 Task: Look for properties with their price reduced in the last 7 days.
Action: Mouse moved to (620, 57)
Screenshot: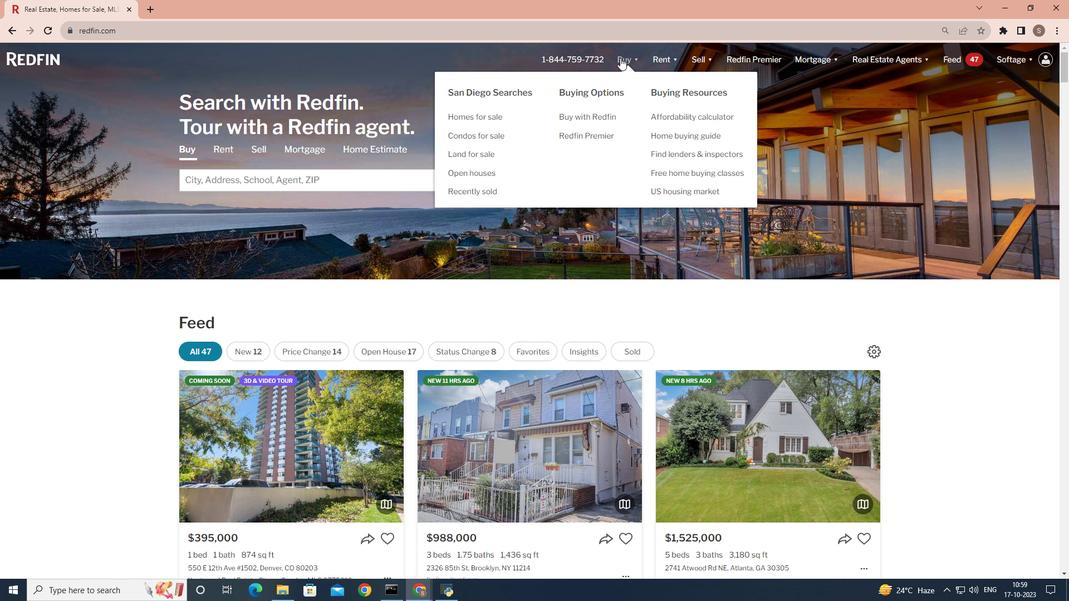 
Action: Mouse pressed left at (620, 57)
Screenshot: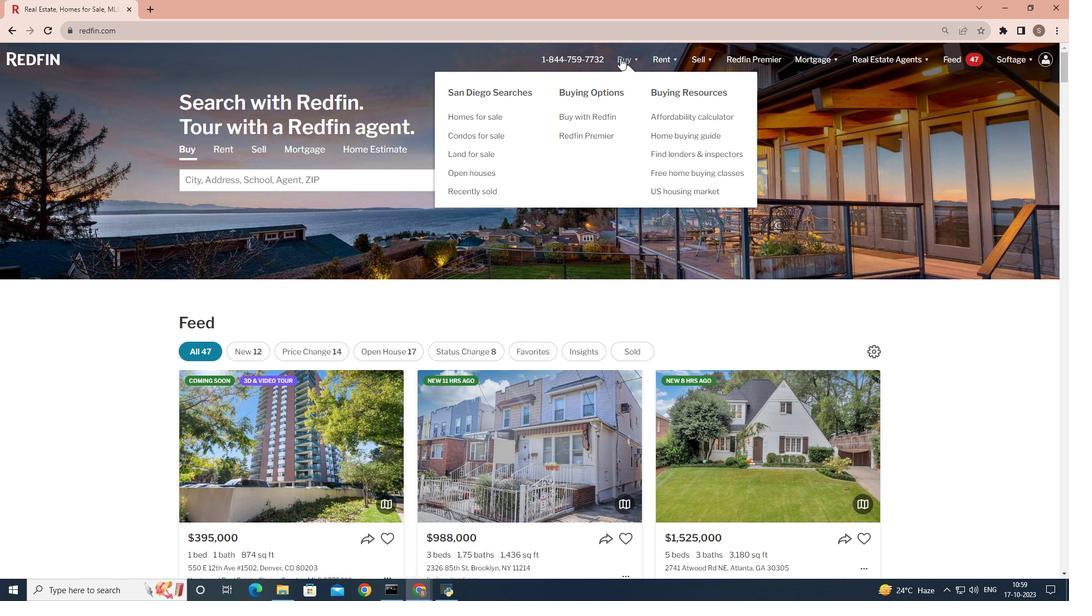 
Action: Mouse moved to (315, 230)
Screenshot: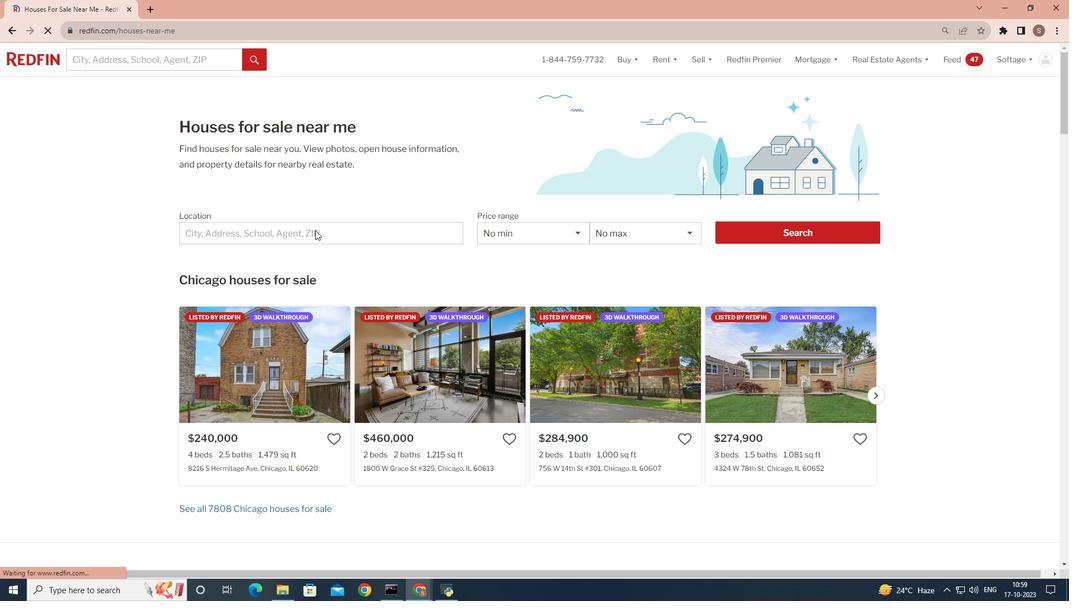 
Action: Mouse pressed left at (315, 230)
Screenshot: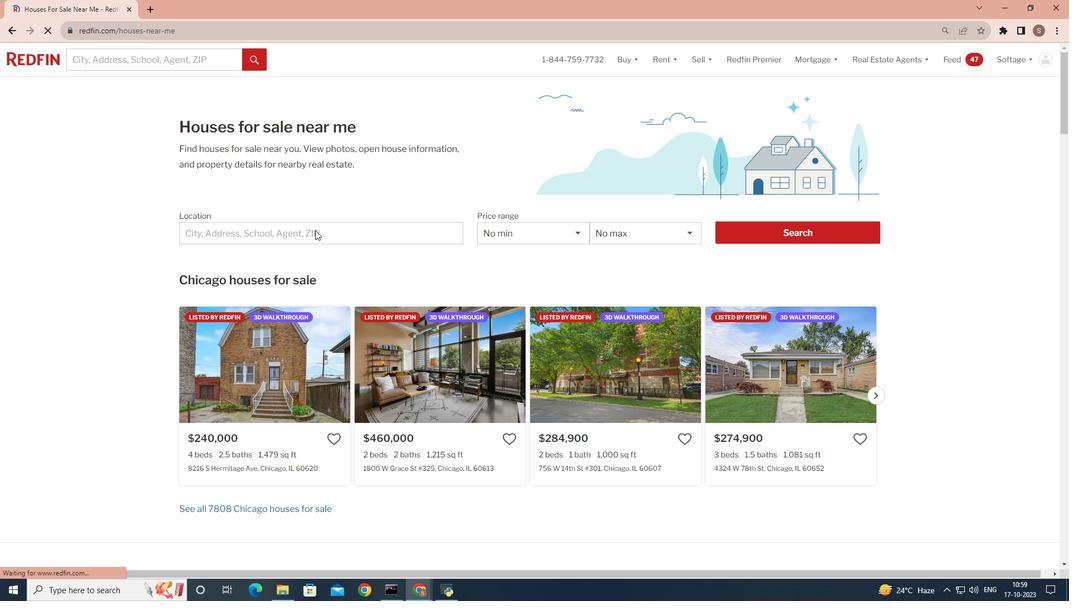 
Action: Mouse moved to (314, 230)
Screenshot: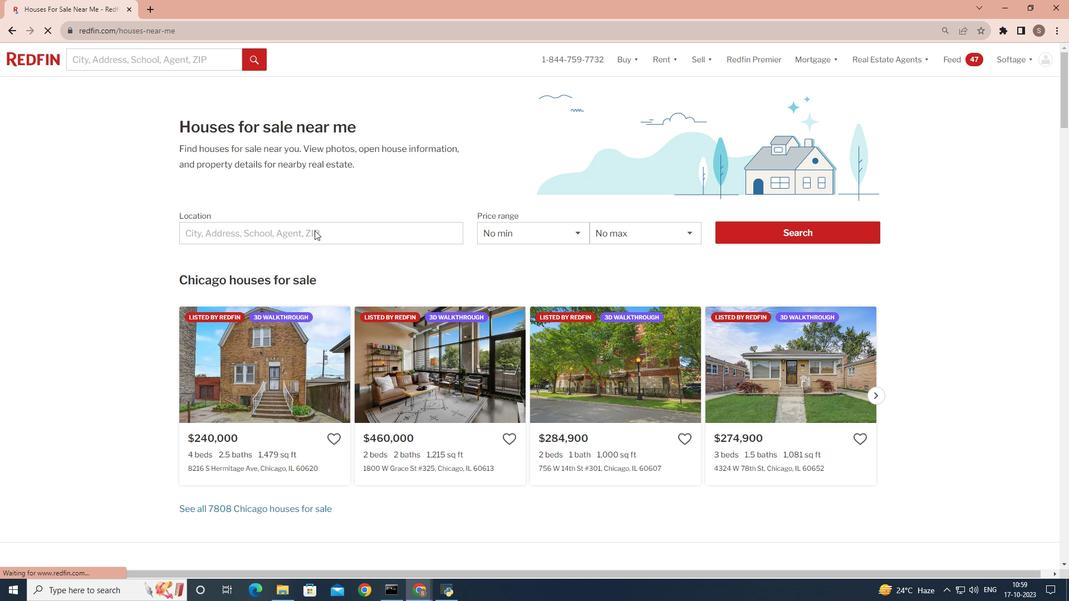 
Action: Mouse pressed left at (314, 230)
Screenshot: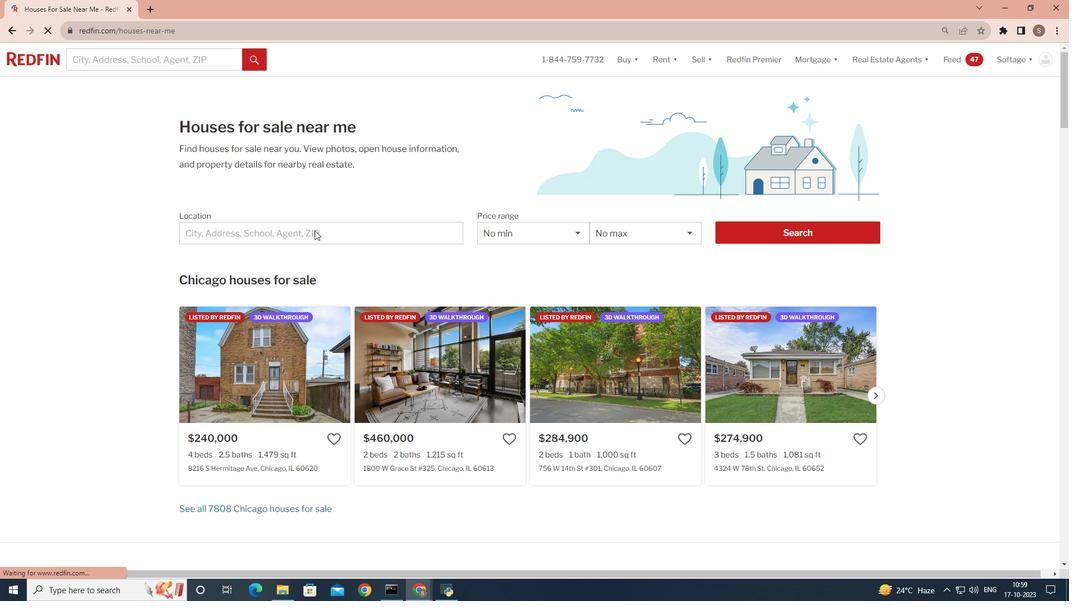 
Action: Mouse pressed left at (314, 230)
Screenshot: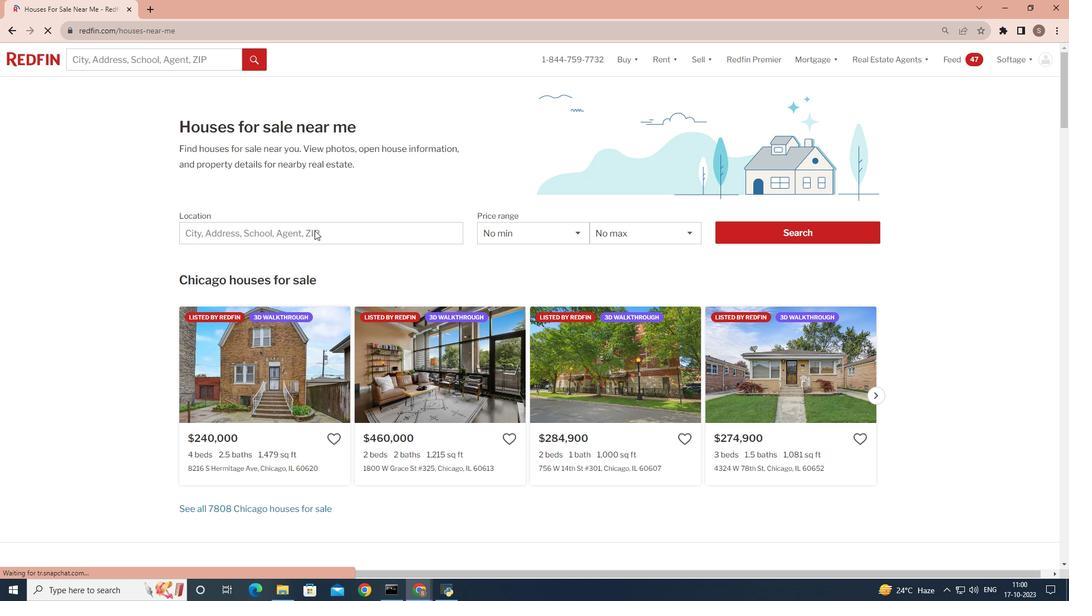 
Action: Key pressed <Key.shift>San<Key.space><Key.shift>Diego
Screenshot: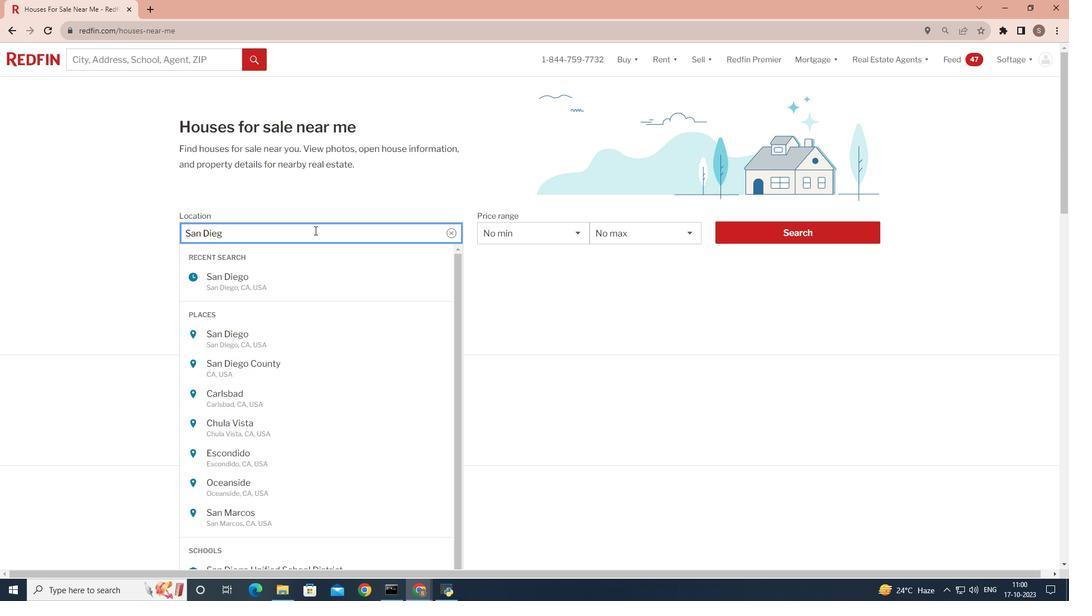 
Action: Mouse moved to (740, 225)
Screenshot: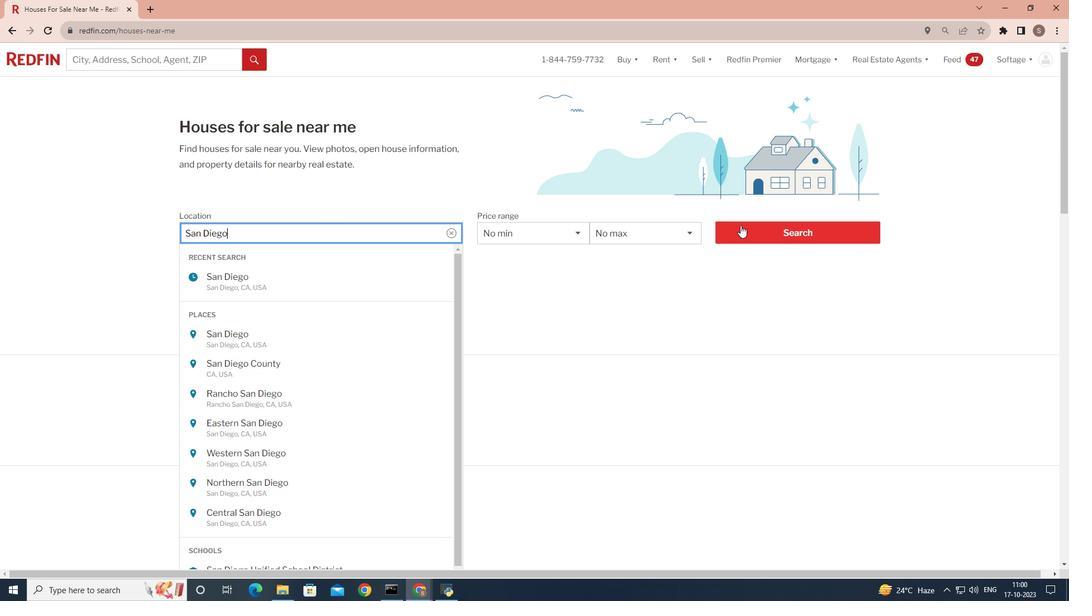 
Action: Mouse pressed left at (740, 225)
Screenshot: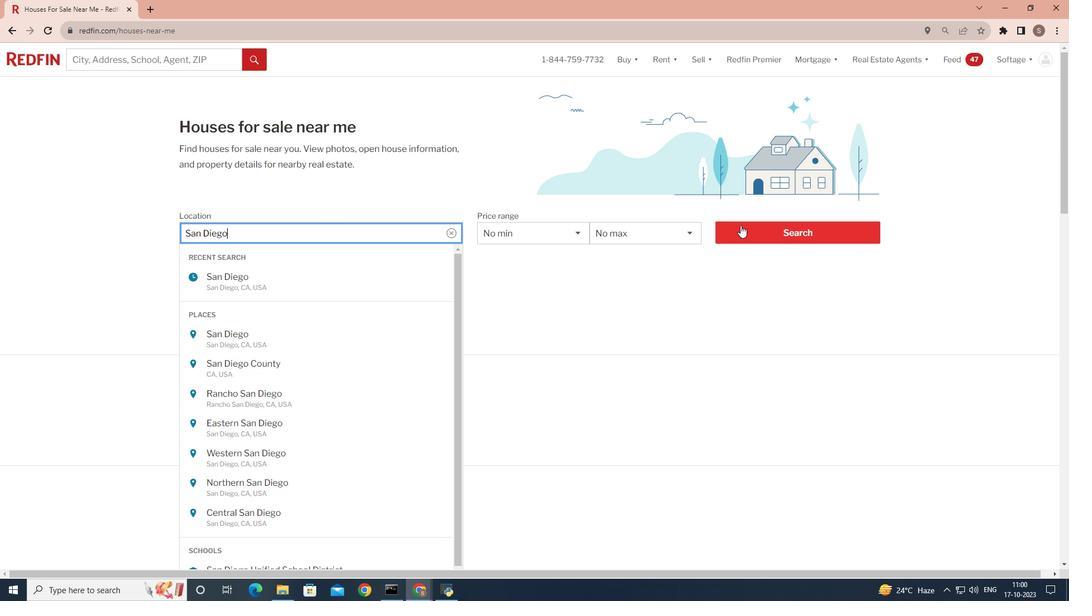
Action: Mouse moved to (761, 231)
Screenshot: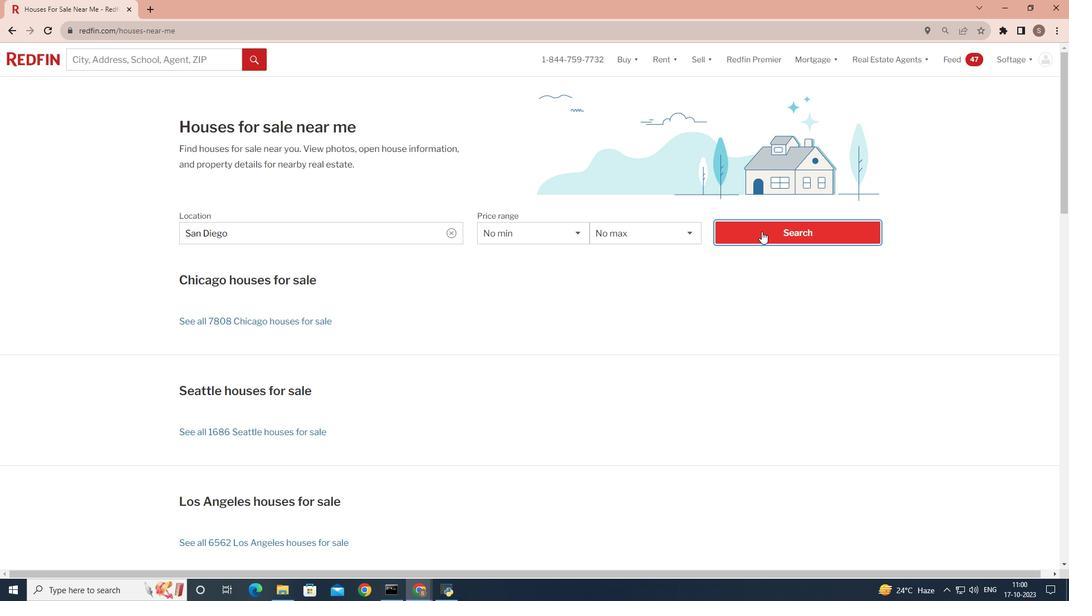 
Action: Mouse pressed left at (761, 231)
Screenshot: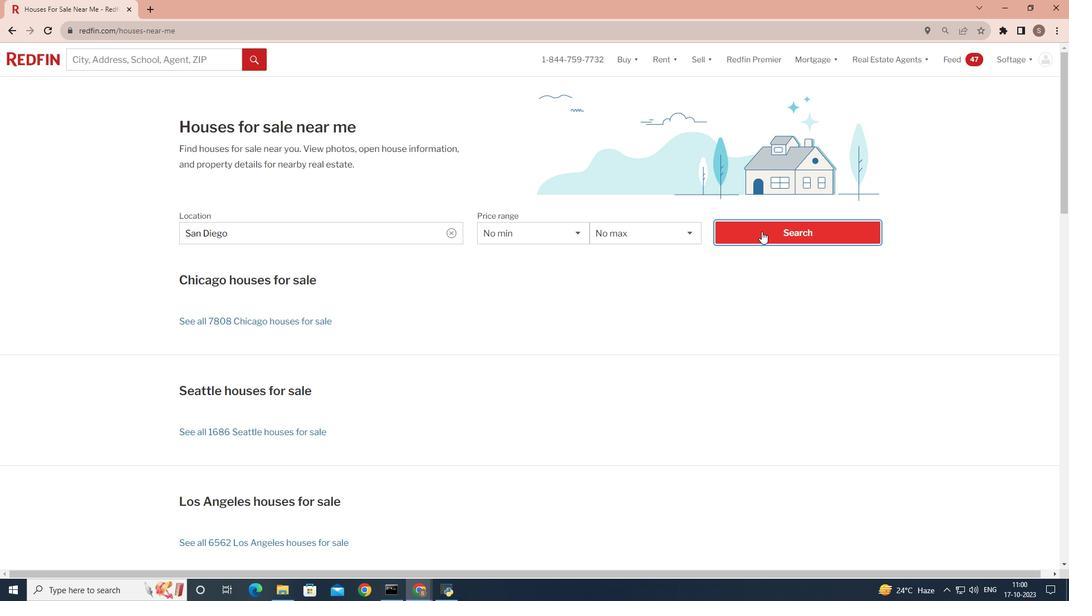 
Action: Mouse moved to (955, 133)
Screenshot: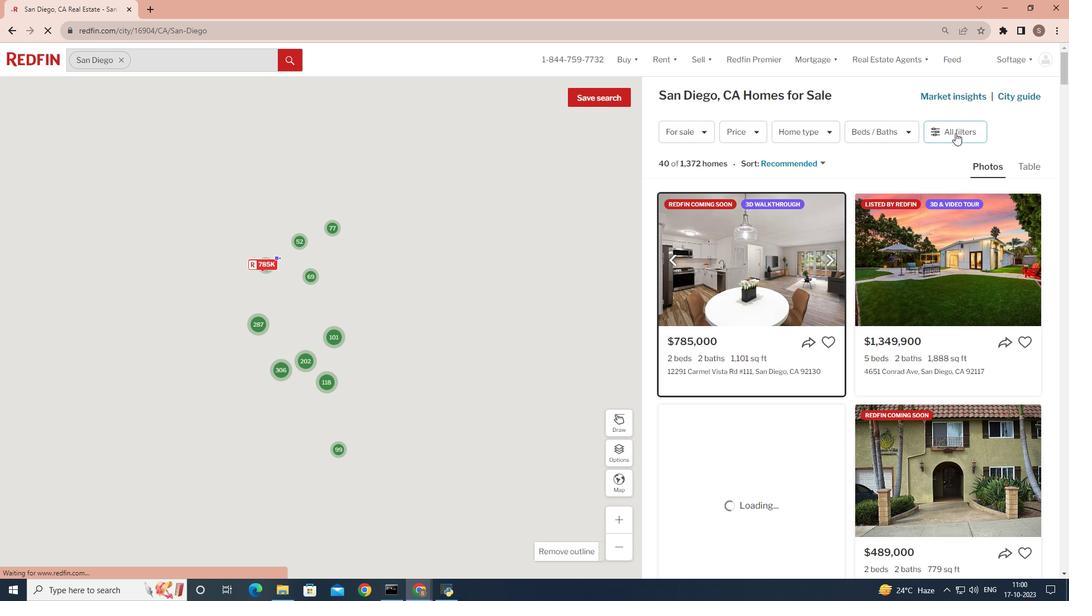 
Action: Mouse pressed left at (955, 133)
Screenshot: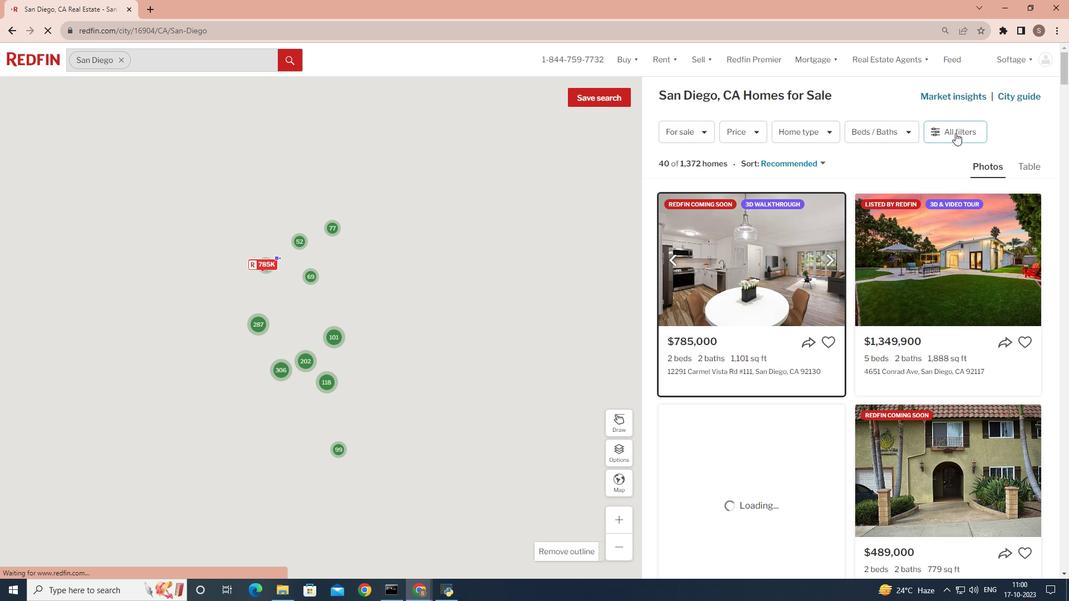 
Action: Mouse moved to (958, 131)
Screenshot: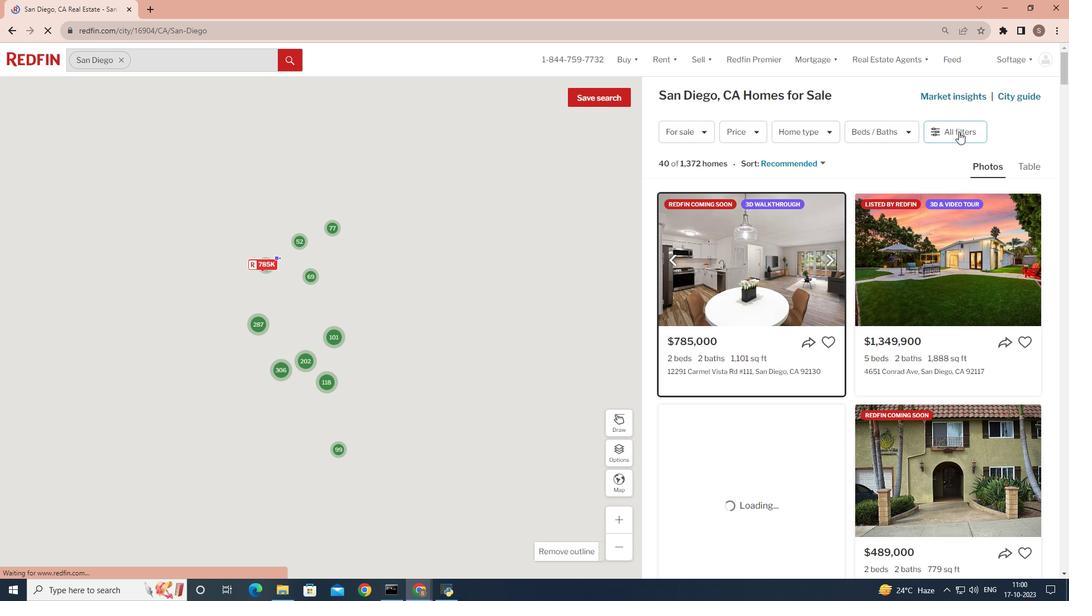 
Action: Mouse pressed left at (958, 131)
Screenshot: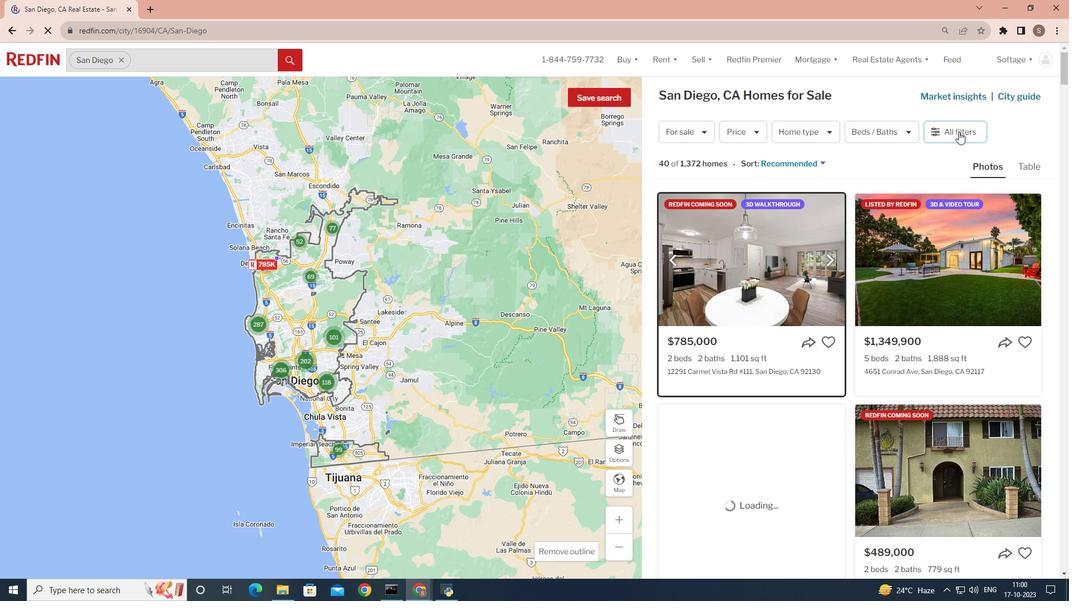 
Action: Mouse moved to (959, 131)
Screenshot: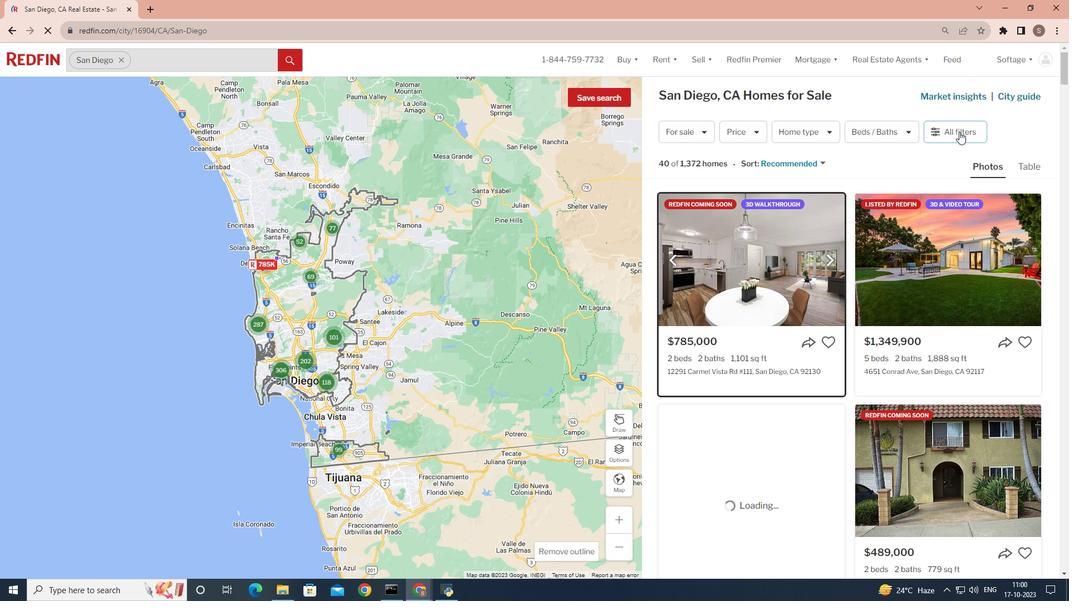 
Action: Mouse pressed left at (959, 131)
Screenshot: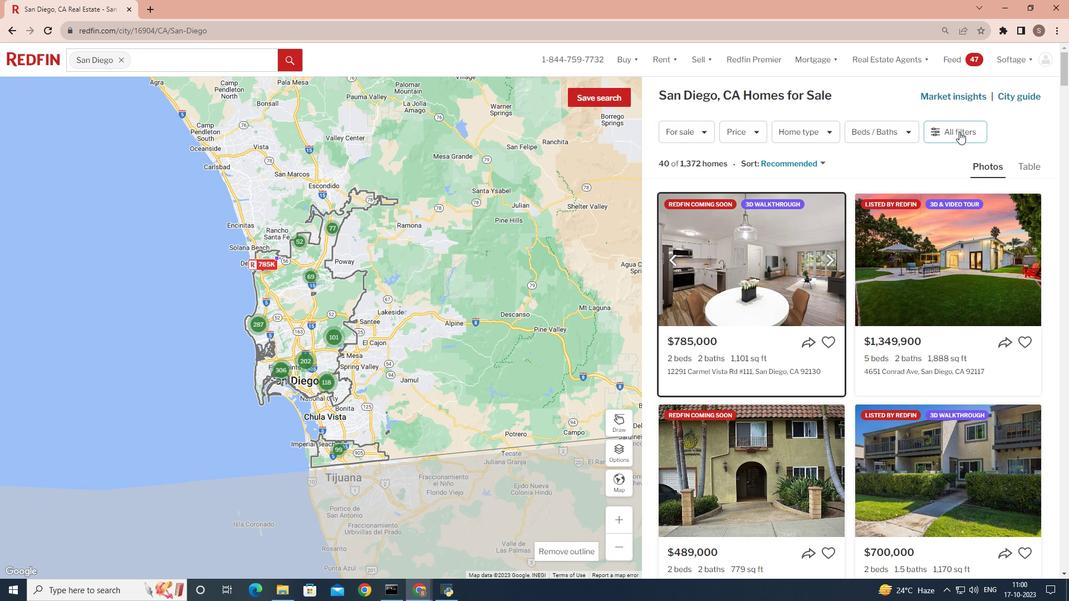 
Action: Mouse moved to (895, 292)
Screenshot: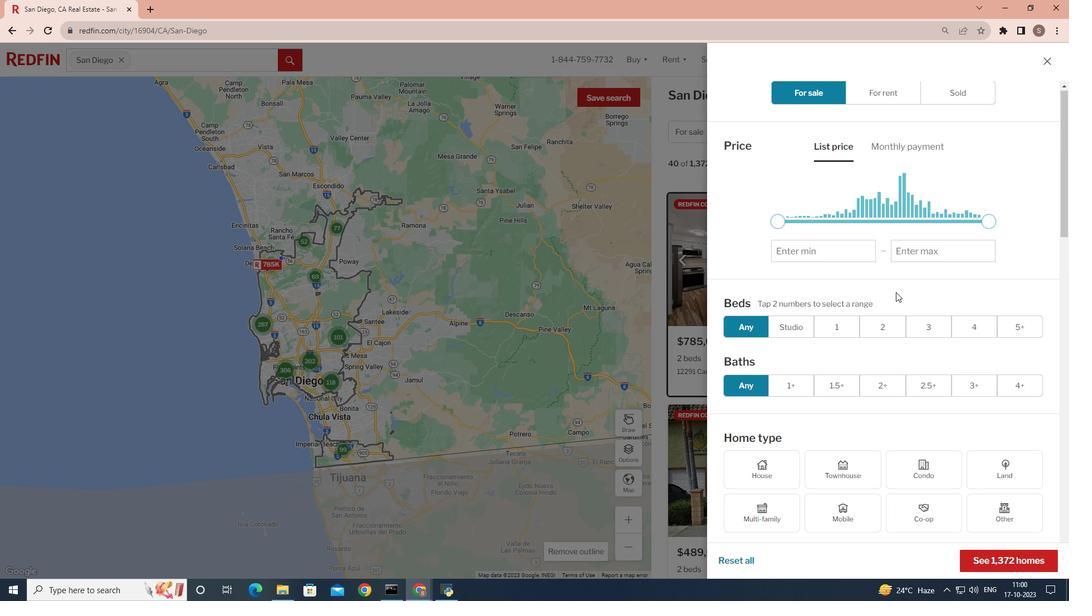 
Action: Mouse scrolled (895, 291) with delta (0, 0)
Screenshot: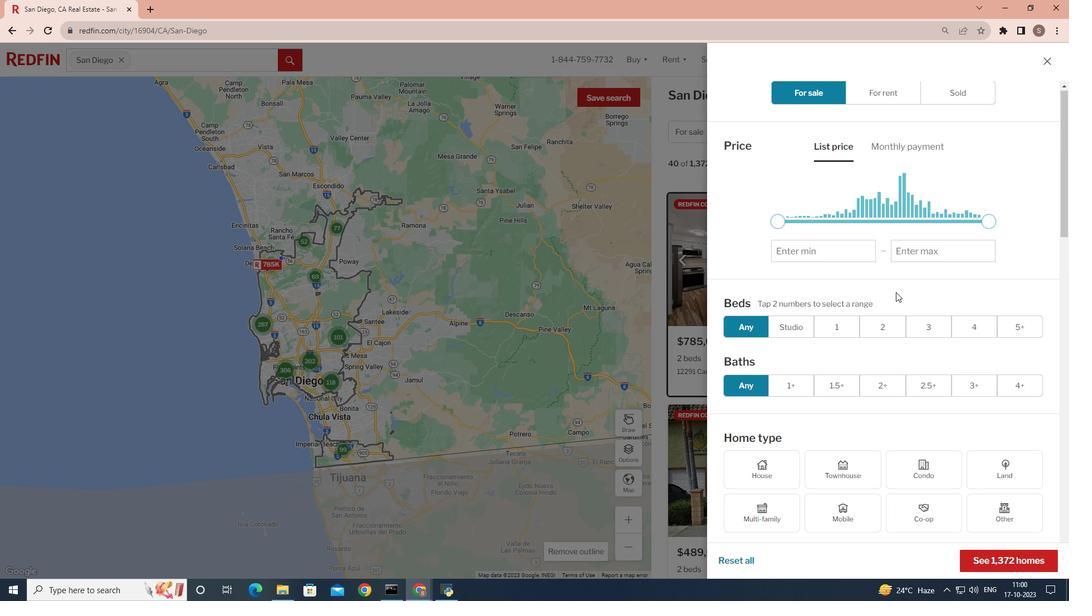 
Action: Mouse scrolled (895, 291) with delta (0, 0)
Screenshot: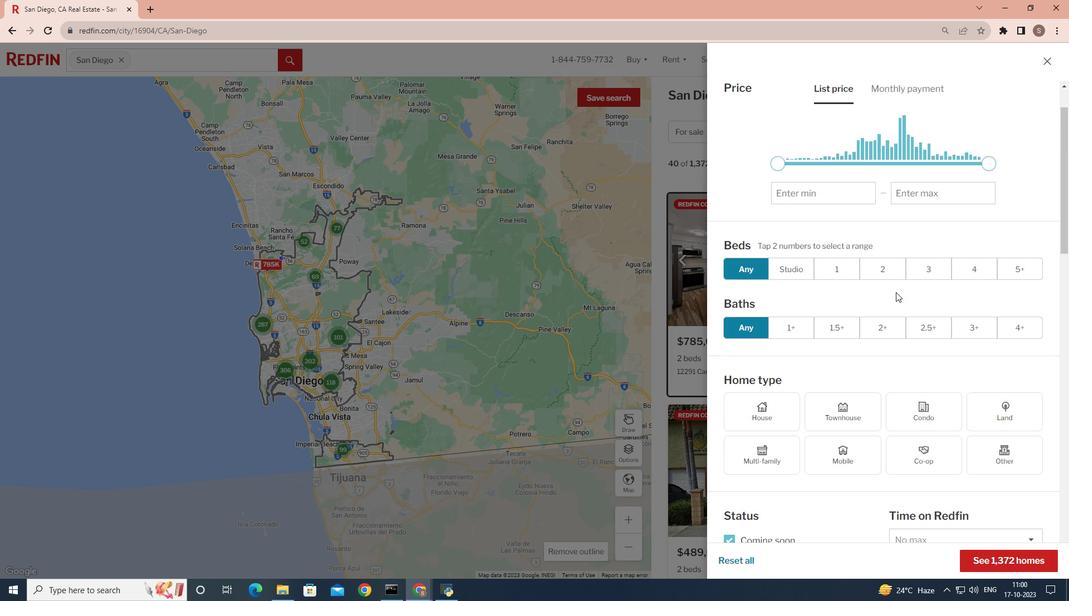 
Action: Mouse moved to (912, 285)
Screenshot: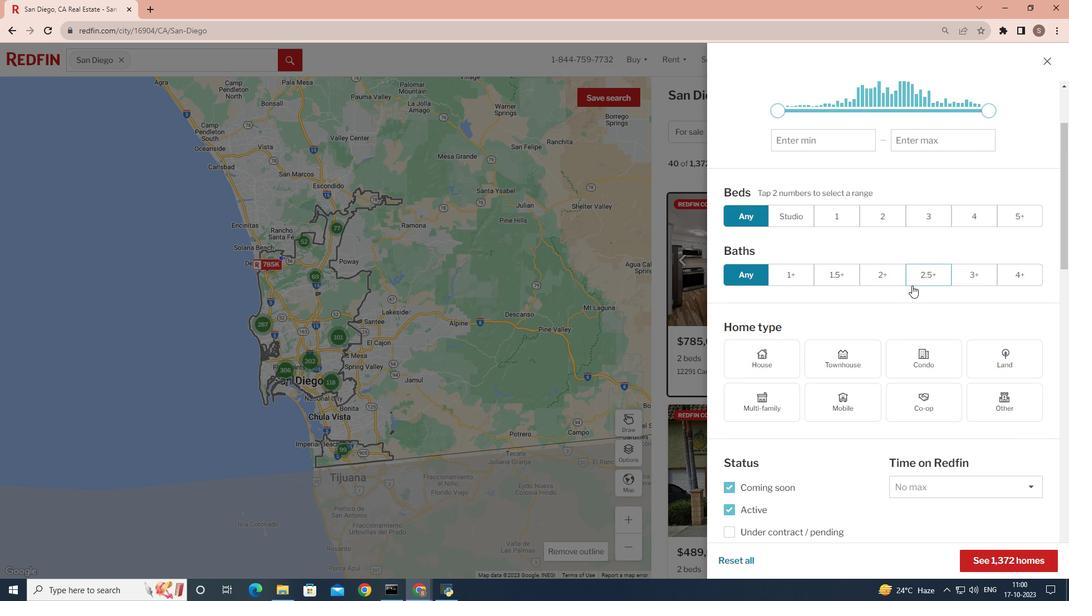 
Action: Mouse scrolled (912, 285) with delta (0, 0)
Screenshot: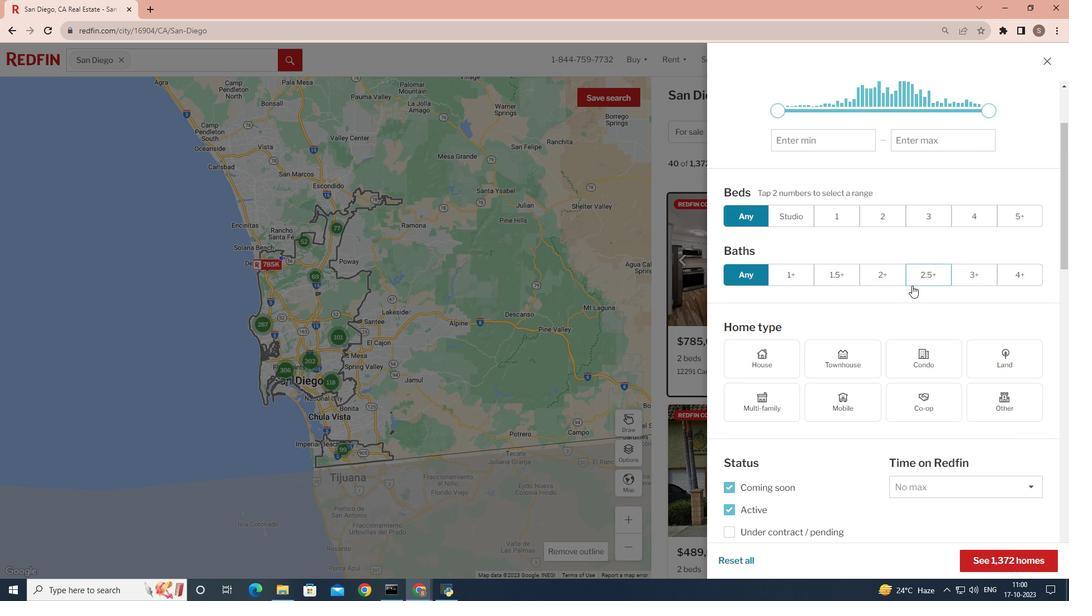 
Action: Mouse scrolled (912, 285) with delta (0, 0)
Screenshot: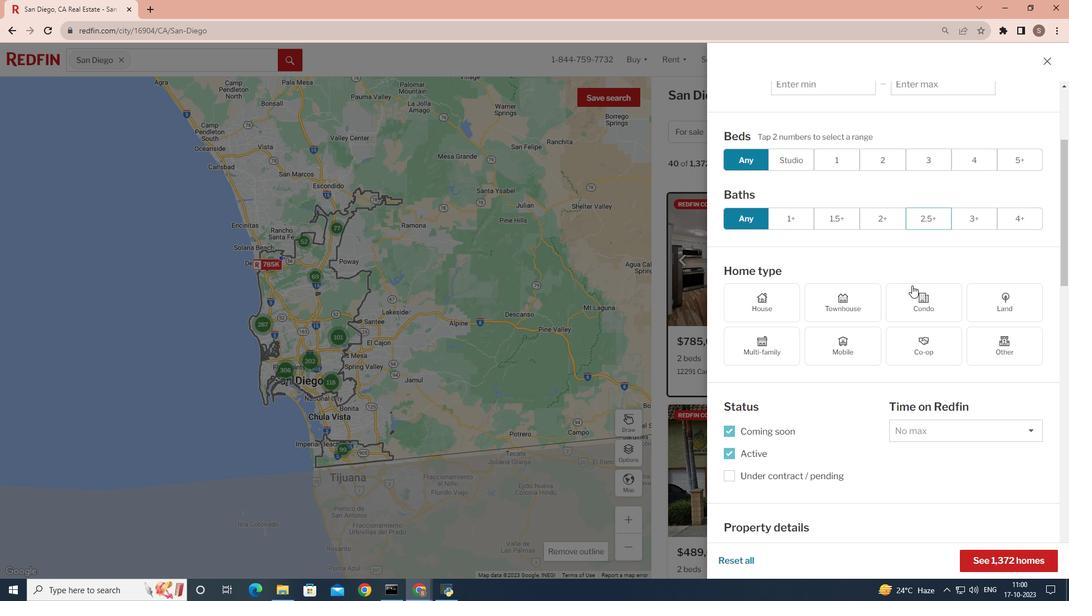 
Action: Mouse scrolled (912, 285) with delta (0, 0)
Screenshot: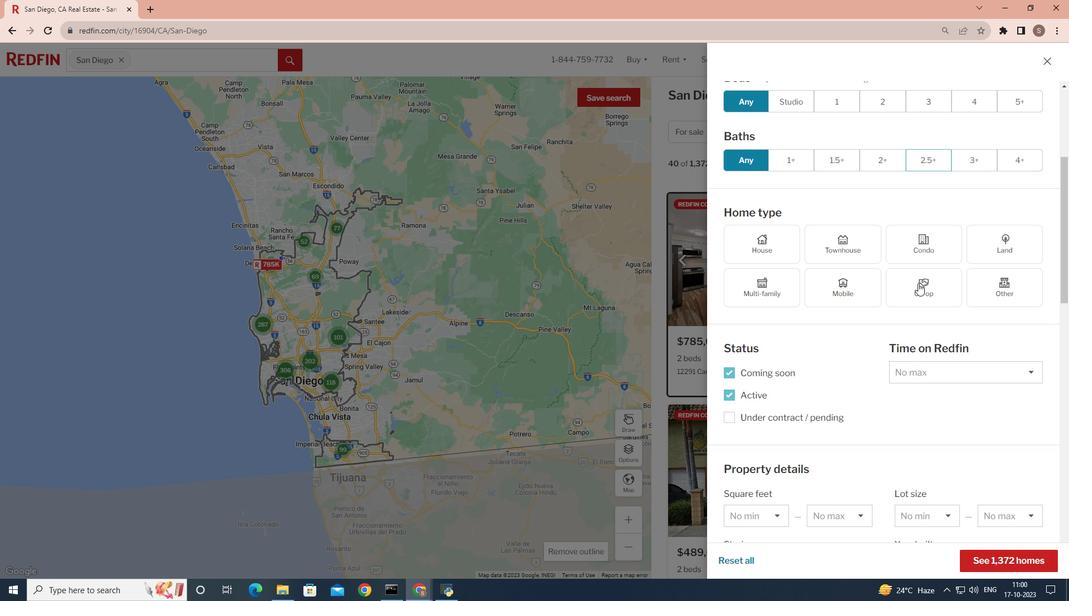 
Action: Mouse moved to (919, 283)
Screenshot: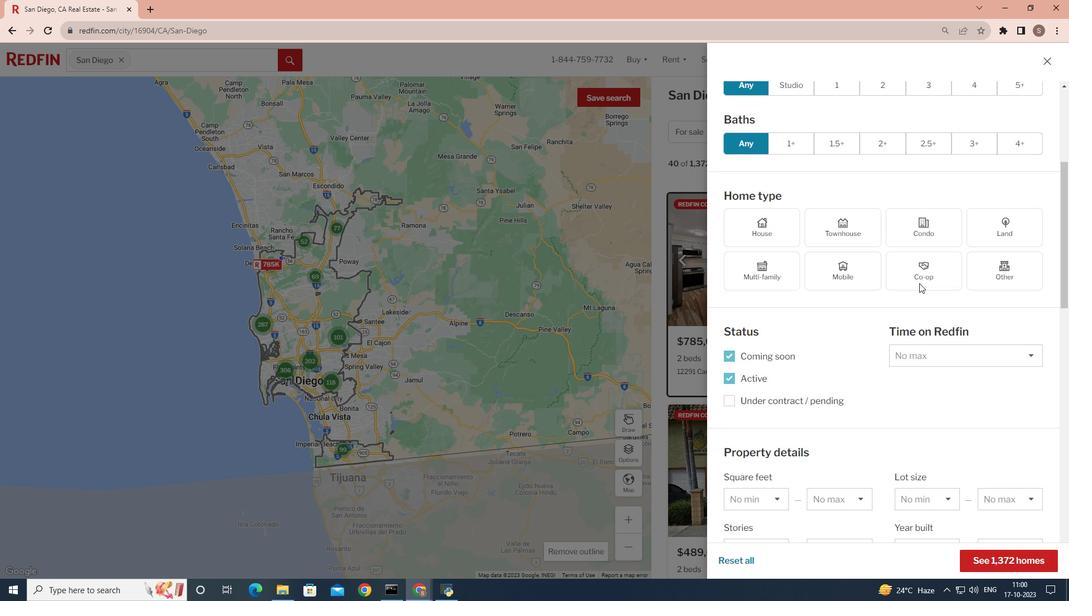 
Action: Mouse scrolled (919, 282) with delta (0, 0)
Screenshot: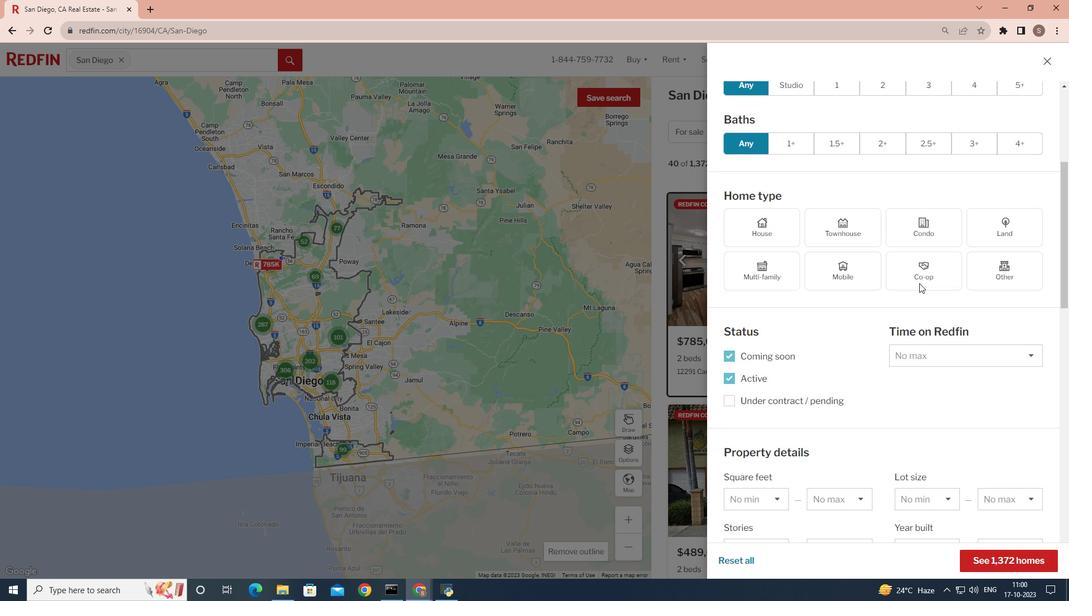 
Action: Mouse moved to (952, 272)
Screenshot: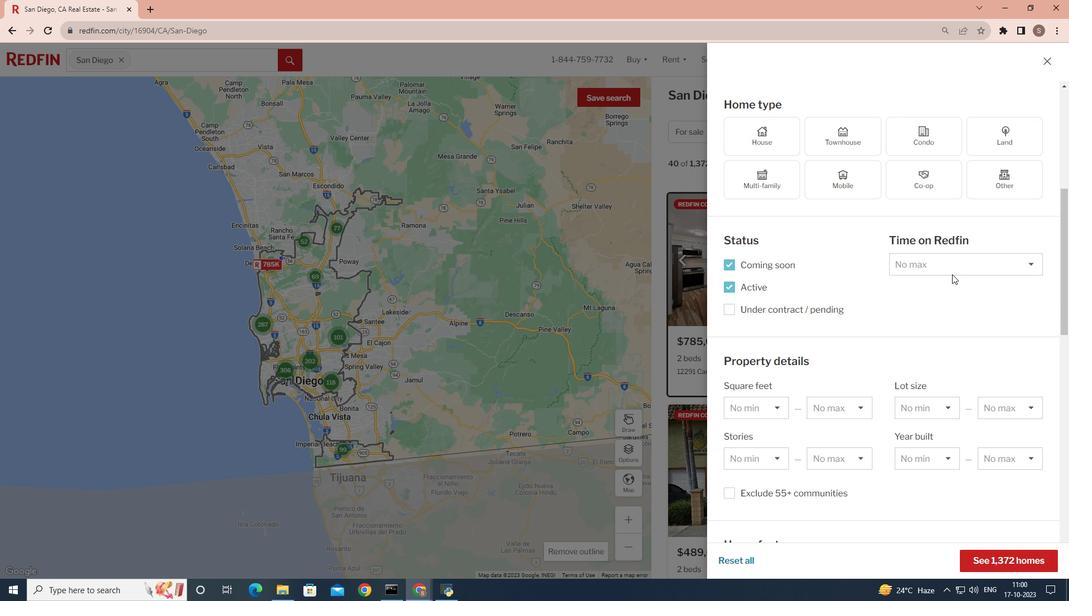 
Action: Mouse scrolled (952, 271) with delta (0, 0)
Screenshot: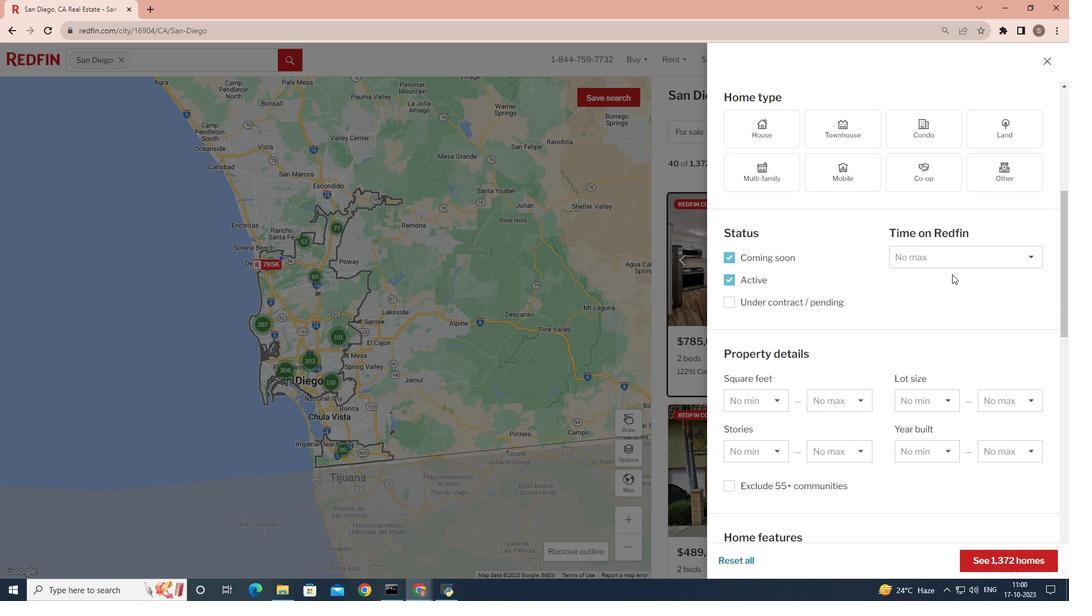 
Action: Mouse moved to (952, 274)
Screenshot: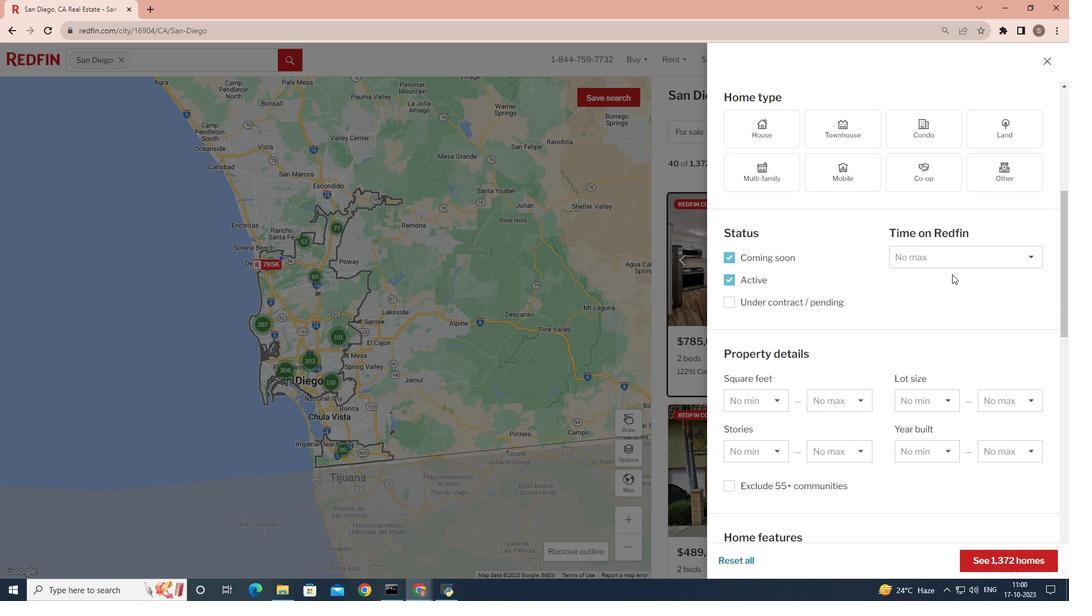 
Action: Mouse scrolled (952, 273) with delta (0, 0)
Screenshot: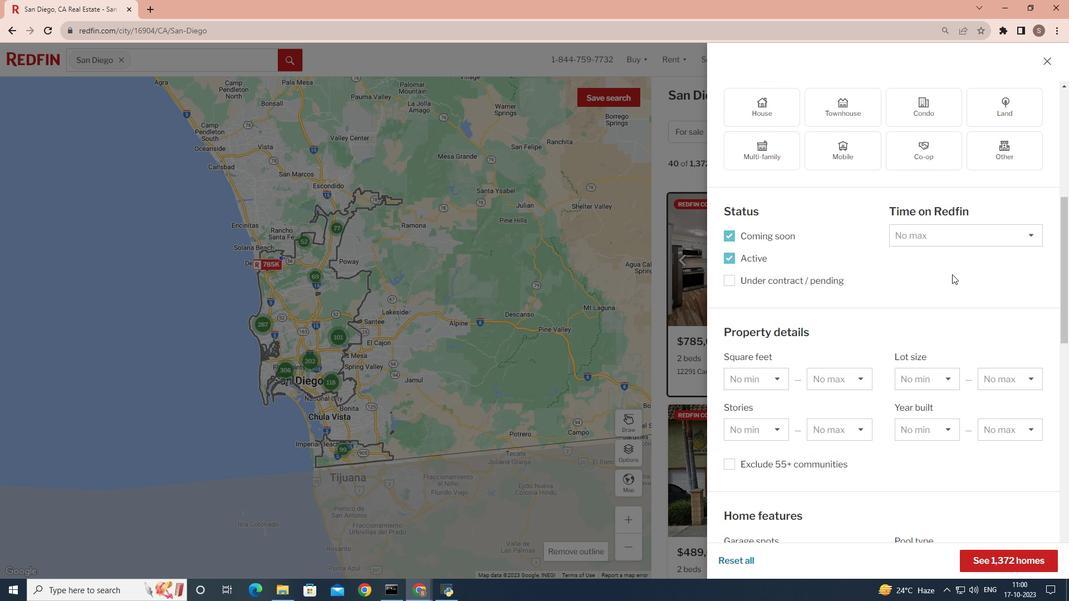 
Action: Mouse scrolled (952, 273) with delta (0, 0)
Screenshot: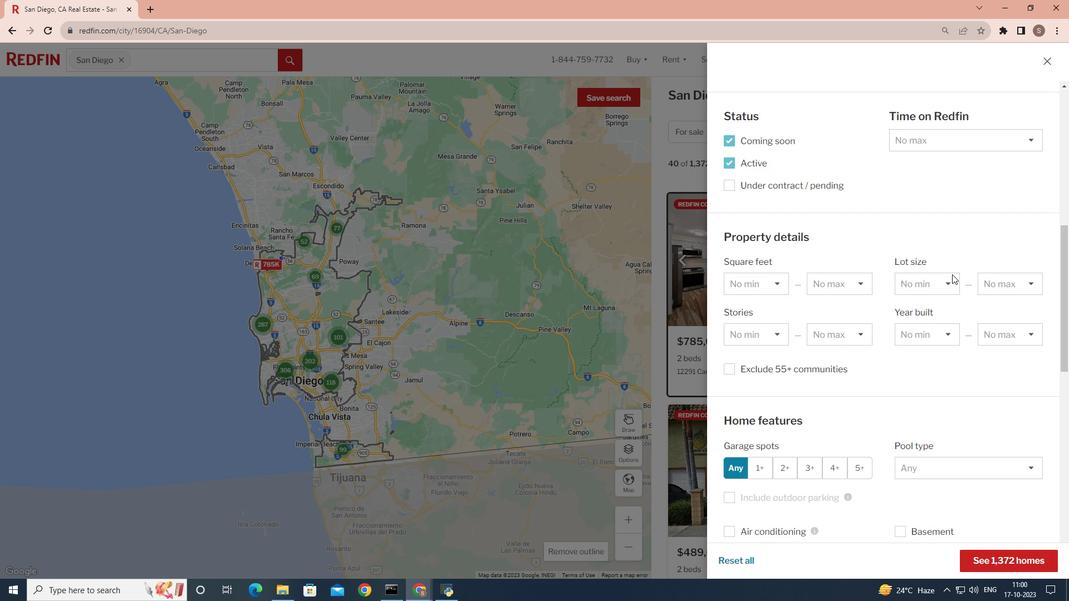 
Action: Mouse scrolled (952, 273) with delta (0, 0)
Screenshot: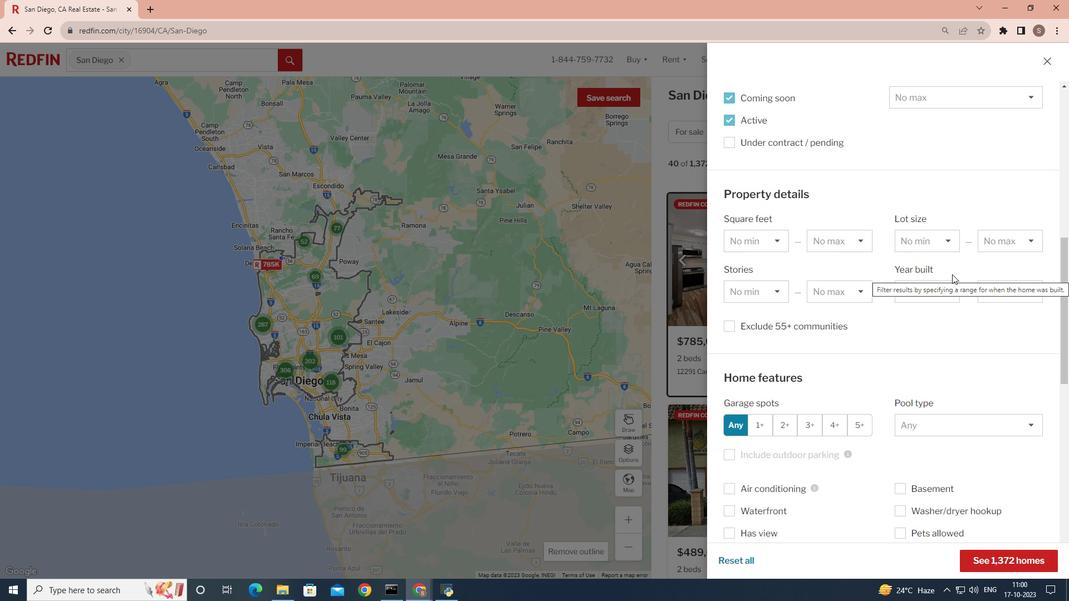 
Action: Mouse moved to (934, 278)
Screenshot: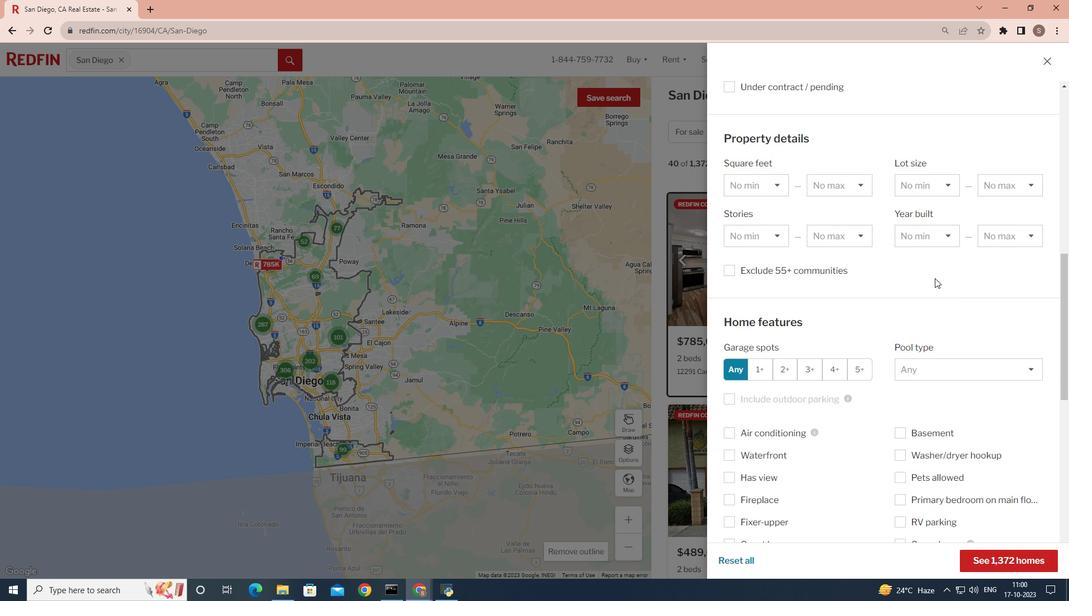 
Action: Mouse scrolled (934, 277) with delta (0, 0)
Screenshot: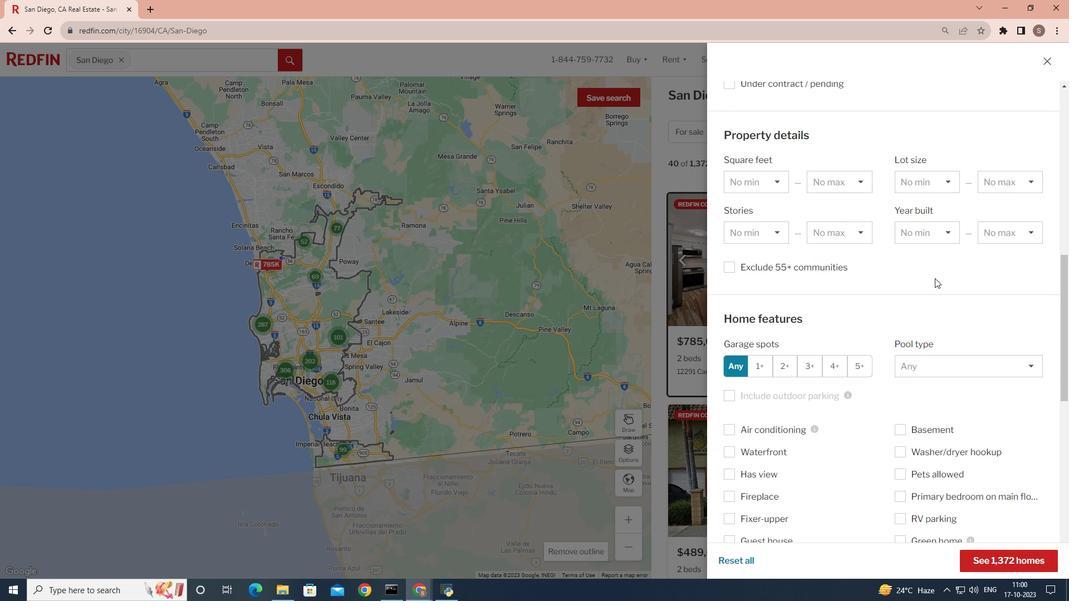 
Action: Mouse scrolled (934, 277) with delta (0, 0)
Screenshot: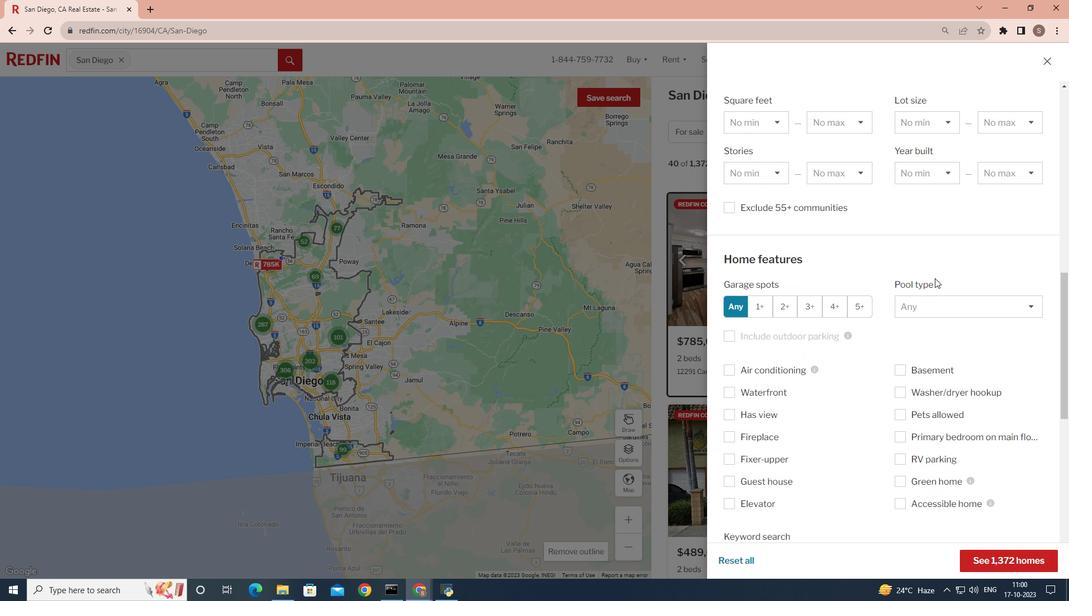 
Action: Mouse scrolled (934, 277) with delta (0, 0)
Screenshot: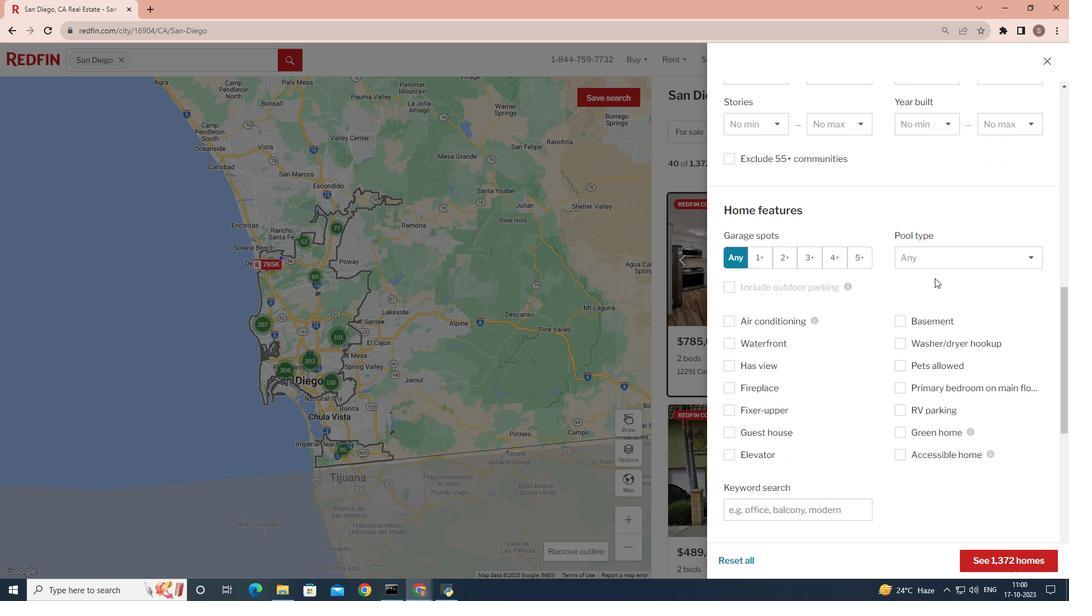 
Action: Mouse scrolled (934, 277) with delta (0, 0)
Screenshot: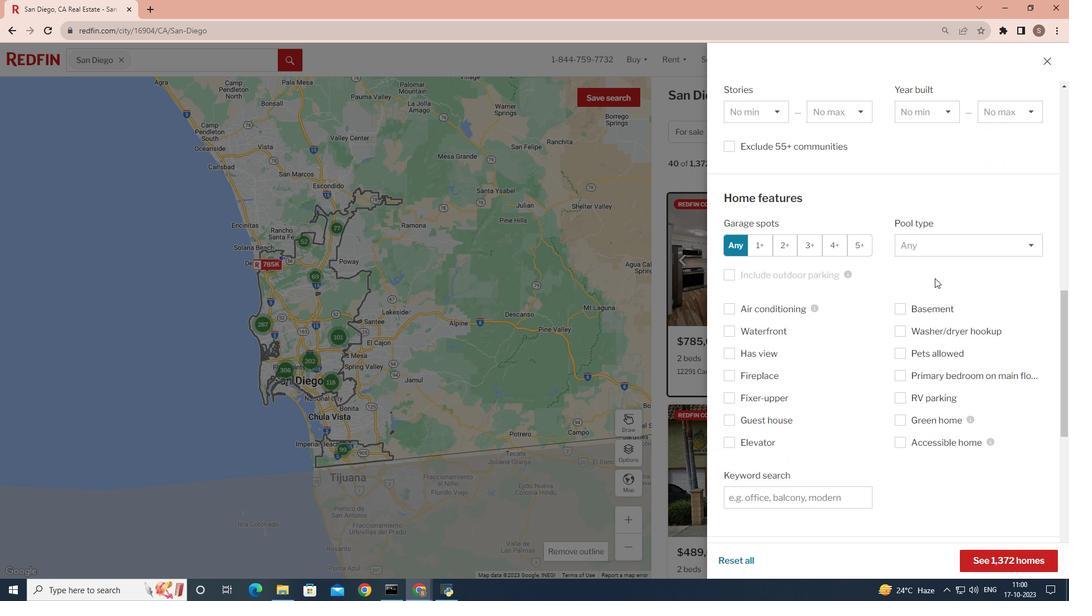 
Action: Mouse scrolled (934, 277) with delta (0, 0)
Screenshot: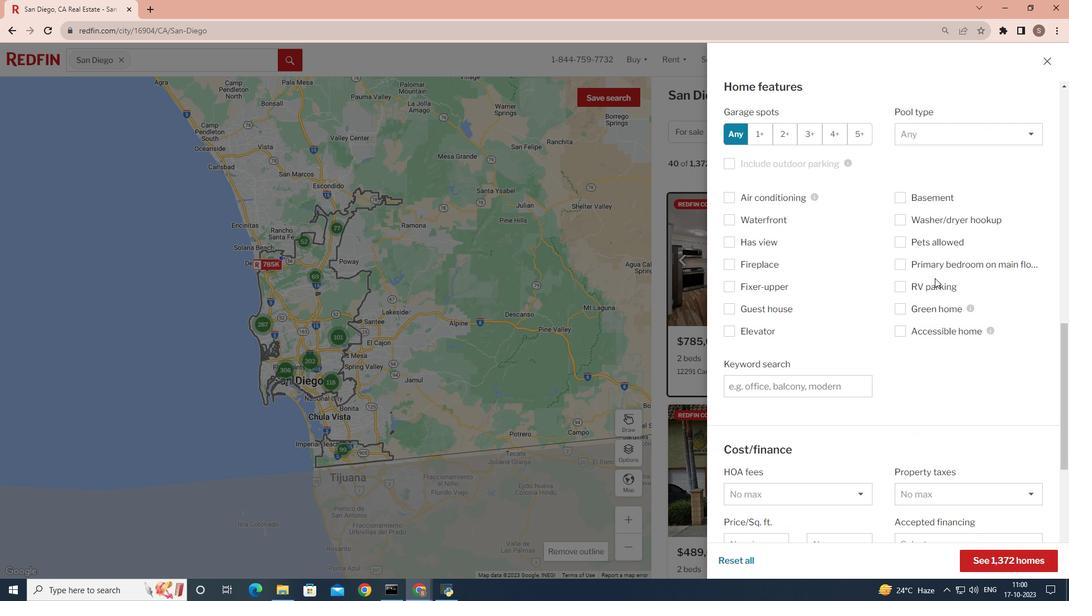 
Action: Mouse scrolled (934, 277) with delta (0, 0)
Screenshot: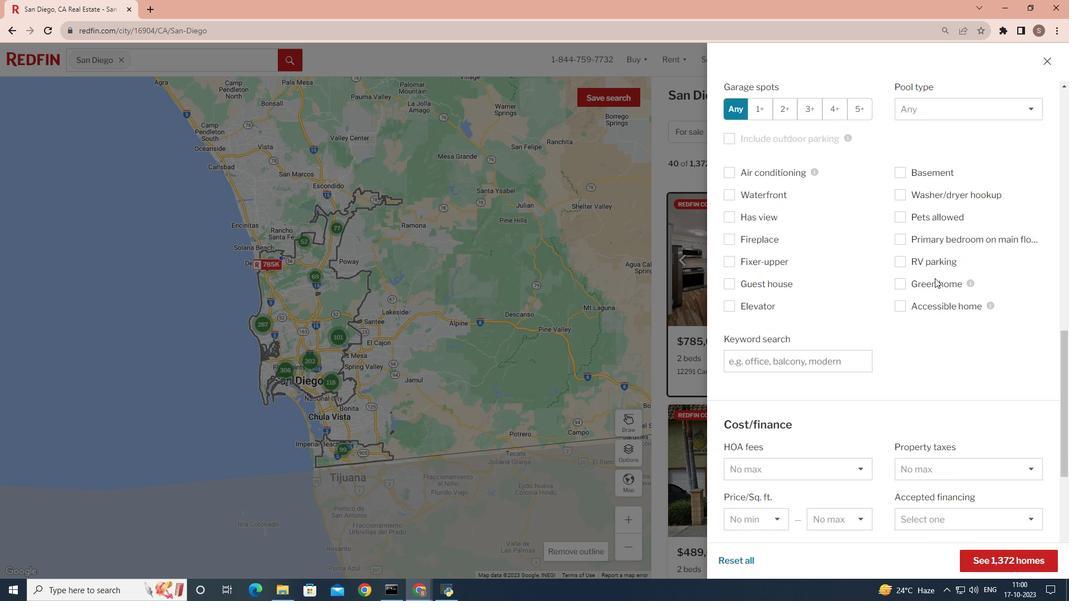 
Action: Mouse moved to (935, 278)
Screenshot: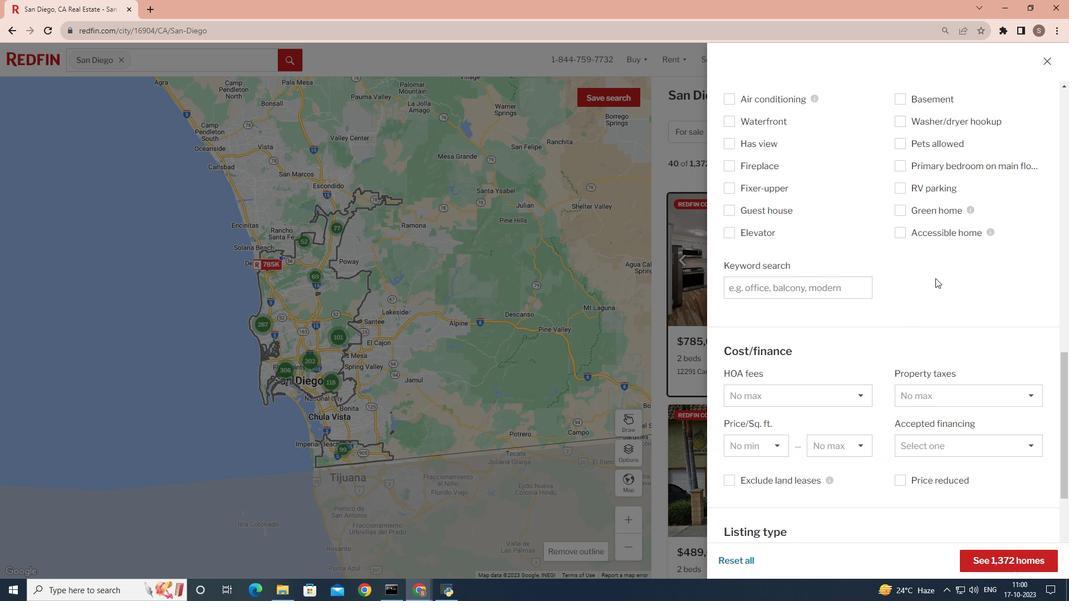
Action: Mouse scrolled (935, 277) with delta (0, 0)
Screenshot: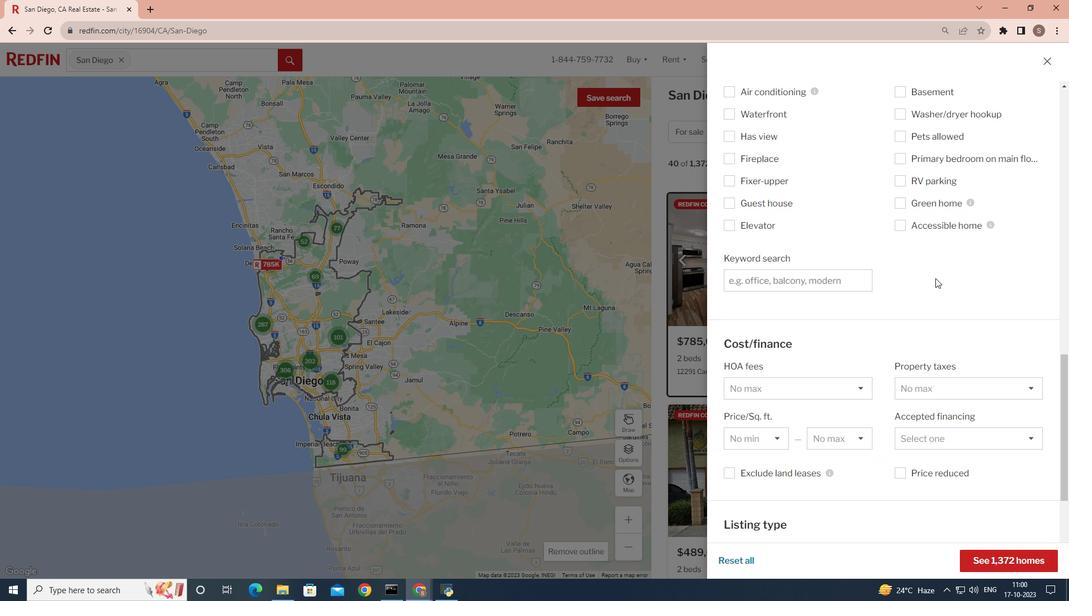 
Action: Mouse scrolled (935, 277) with delta (0, 0)
Screenshot: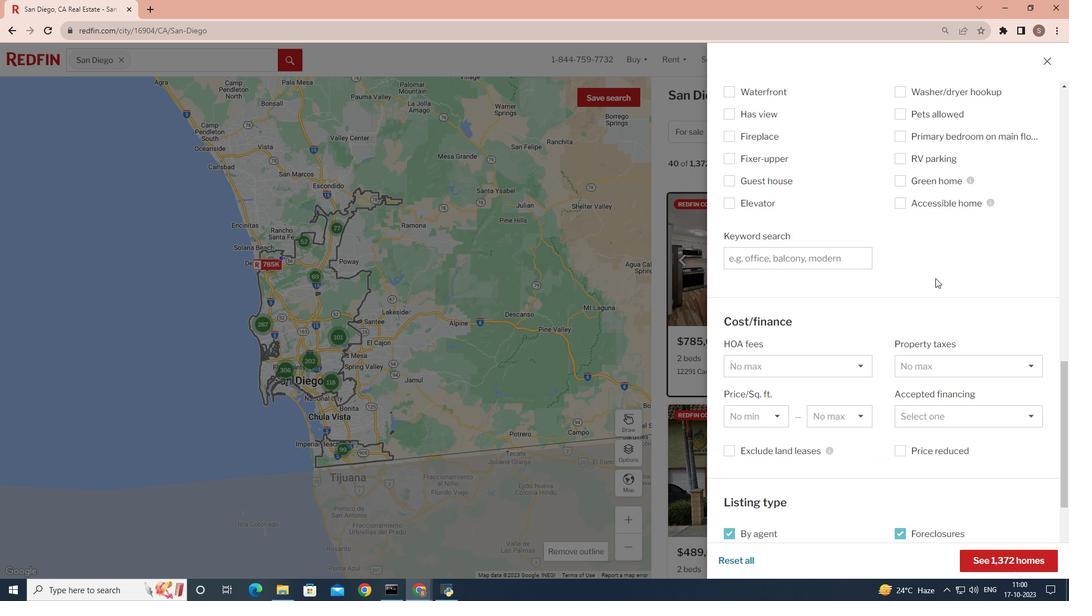 
Action: Mouse moved to (937, 278)
Screenshot: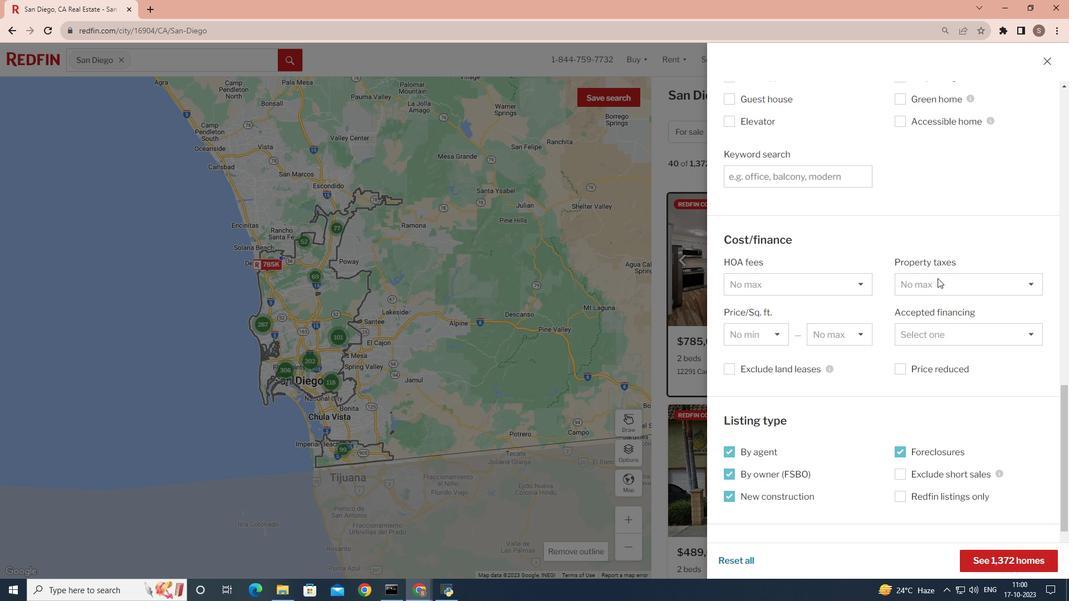 
Action: Mouse scrolled (937, 277) with delta (0, 0)
Screenshot: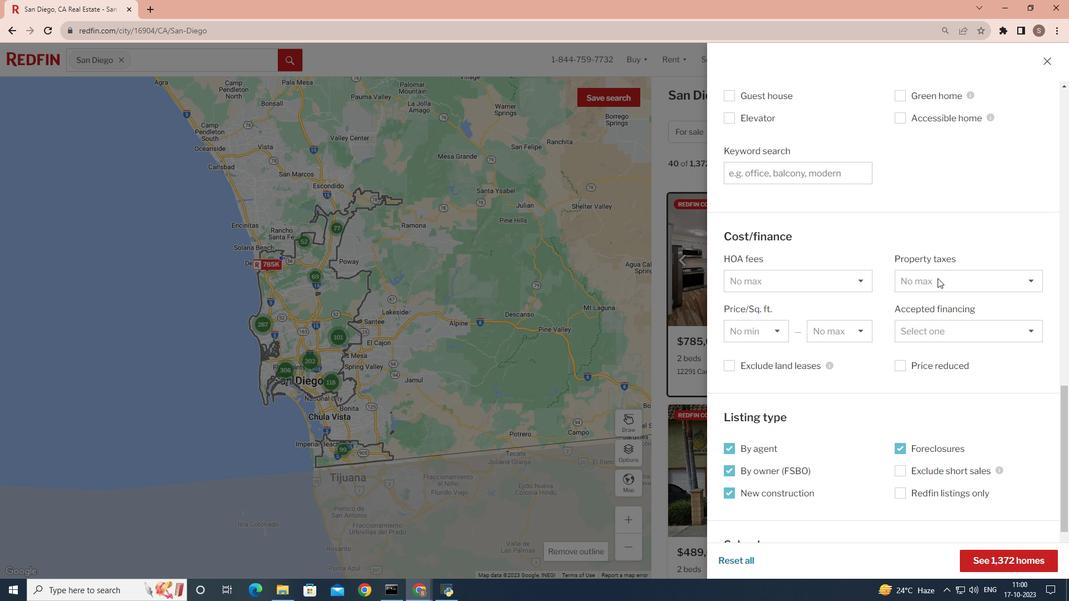 
Action: Mouse moved to (899, 310)
Screenshot: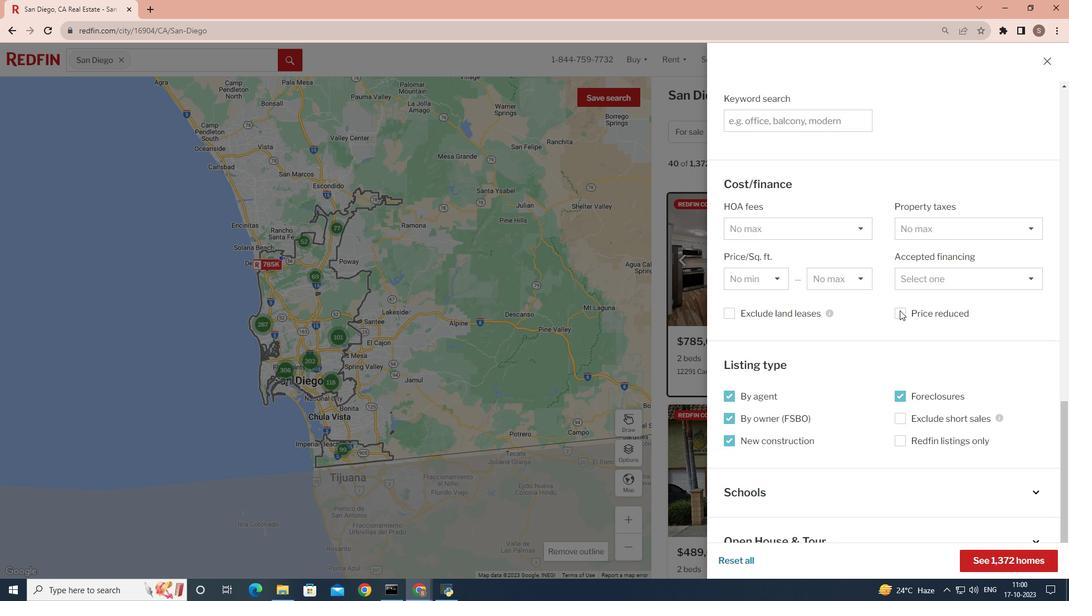 
Action: Mouse pressed left at (899, 310)
Screenshot: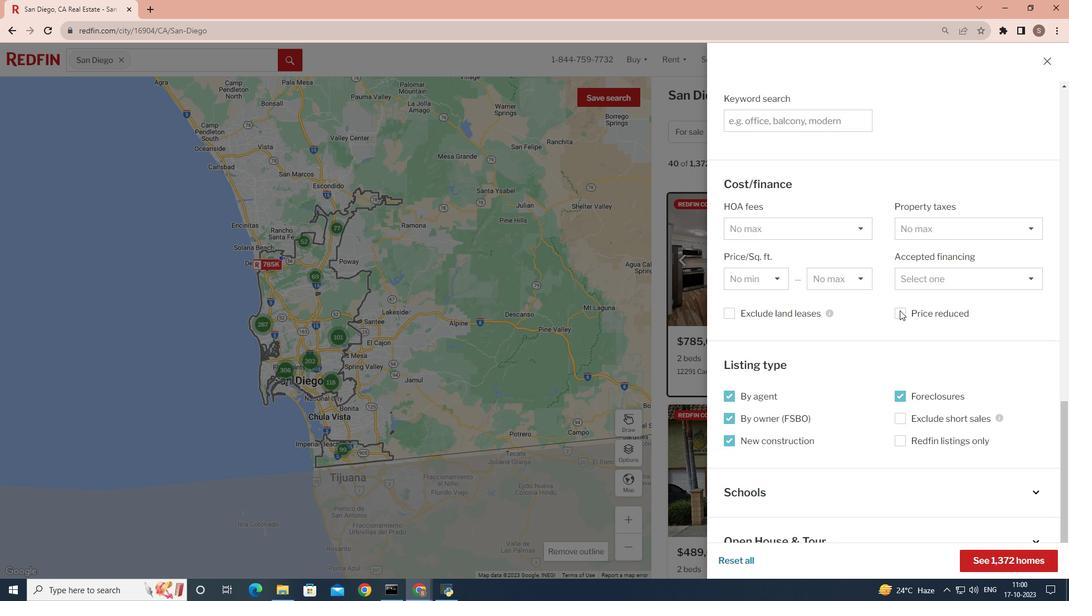 
Action: Mouse moved to (1023, 333)
Screenshot: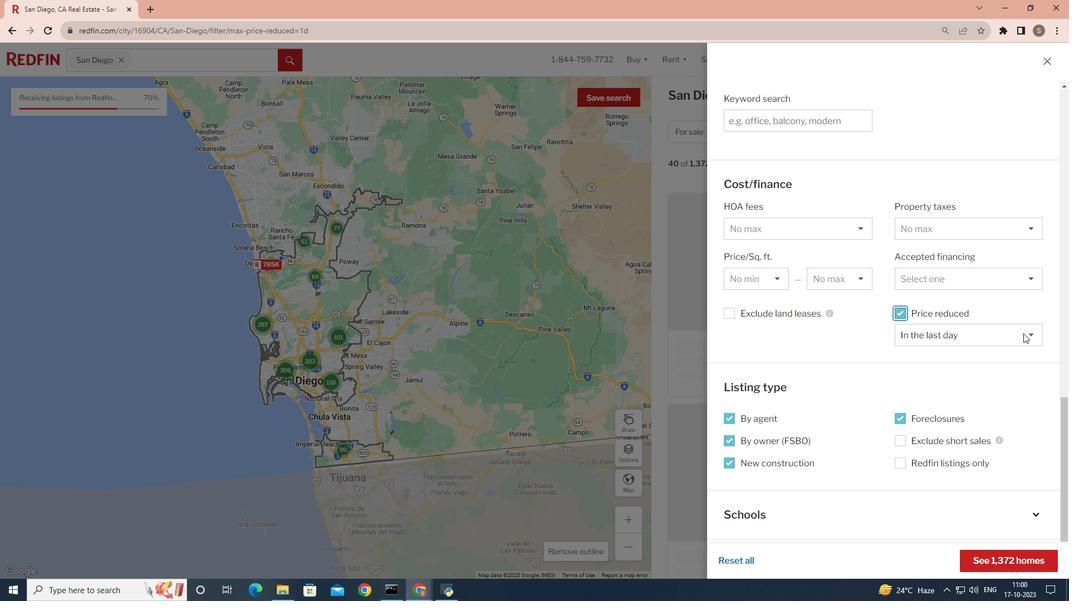 
Action: Mouse pressed left at (1023, 333)
Screenshot: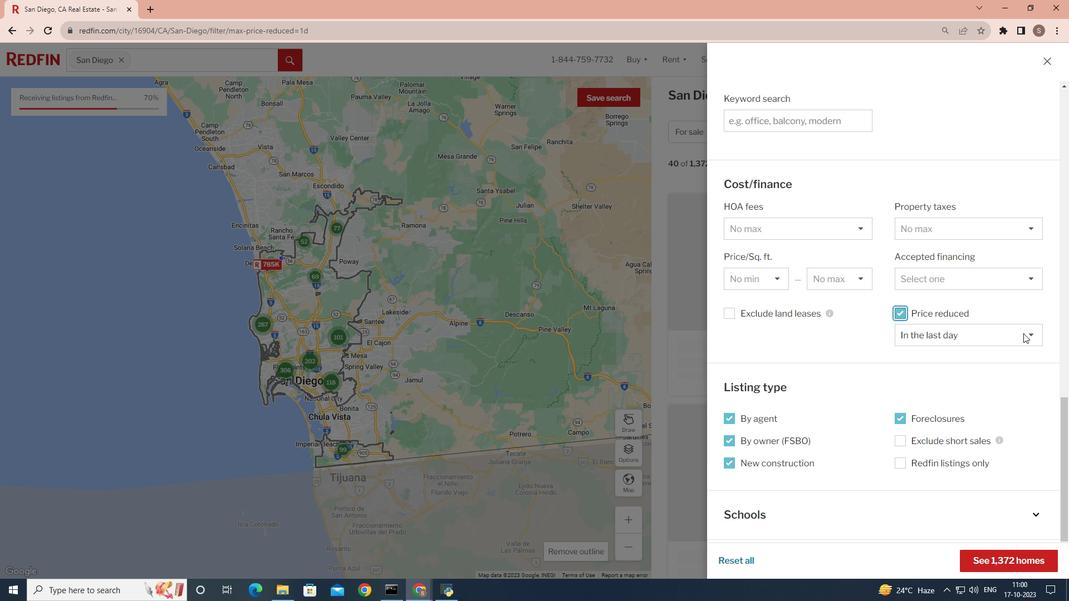 
Action: Mouse moved to (1021, 371)
Screenshot: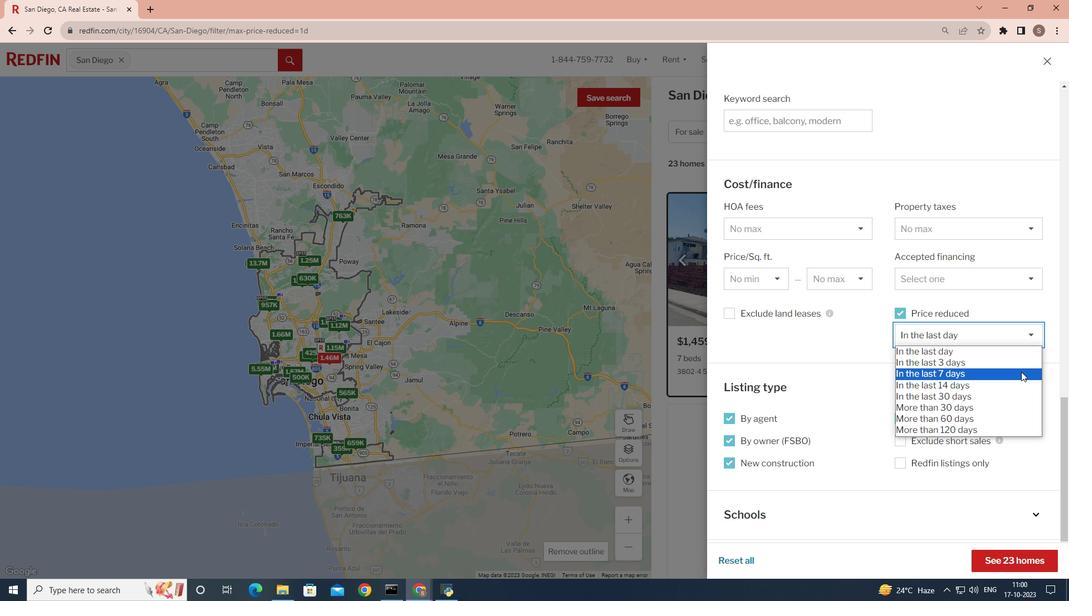 
Action: Mouse pressed left at (1021, 371)
Screenshot: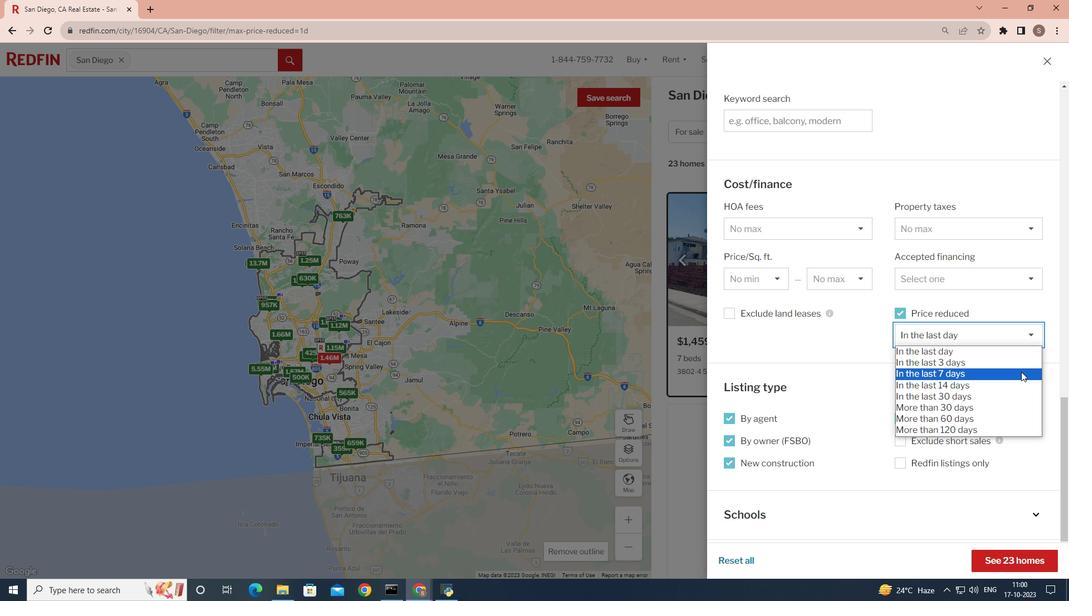 
Action: Mouse moved to (1035, 562)
Screenshot: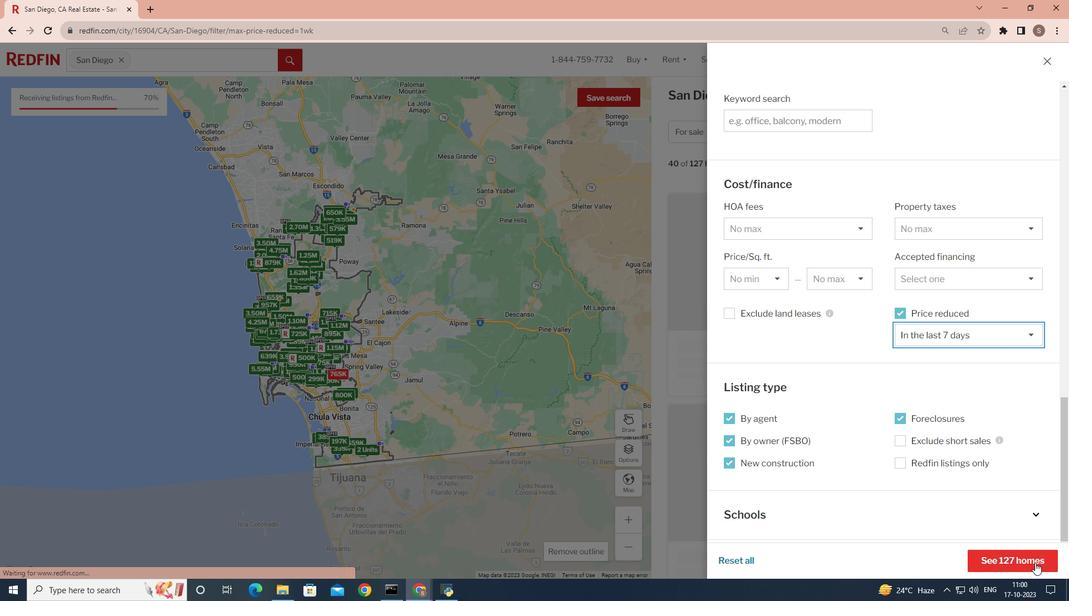 
Action: Mouse pressed left at (1035, 562)
Screenshot: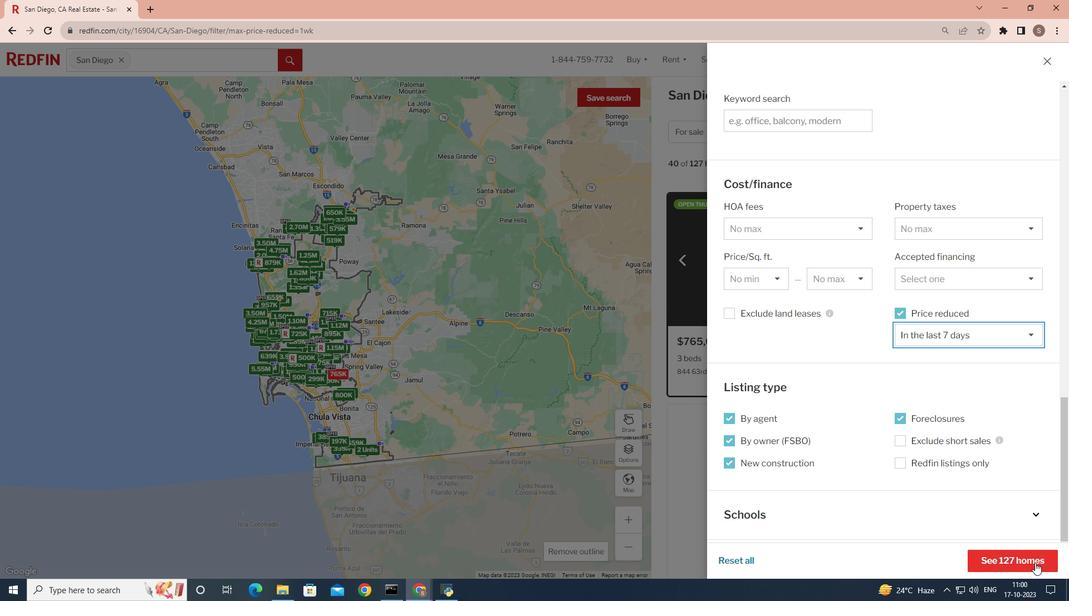 
Action: Mouse moved to (1024, 559)
Screenshot: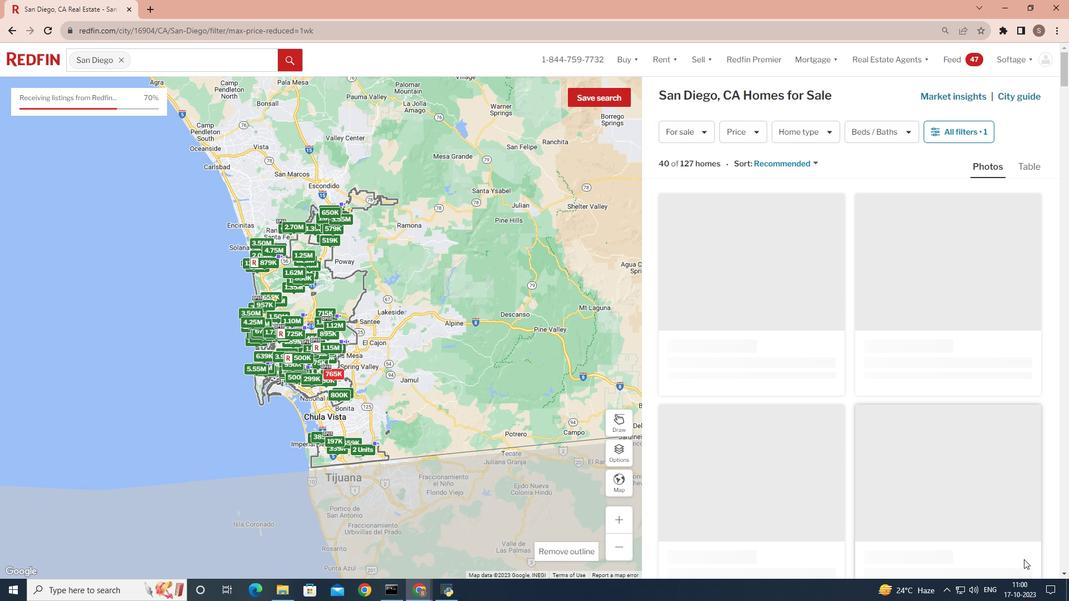 
